 Task: In the Company brown.edu, Add note: 'Add a note to follow up on a recent proposal sent to a prospect.'. Mark checkbox to create task to follow up ': In 3 business days '. Create task, with  description: Physical meeting done, Add due date: Today; Add reminder: 30 Minutes before. Set Priority High and add note: Review the attached proposal before the meeting and highlight the key benefits for the client.. Logged in from softage.1@softage.net
Action: Mouse moved to (105, 63)
Screenshot: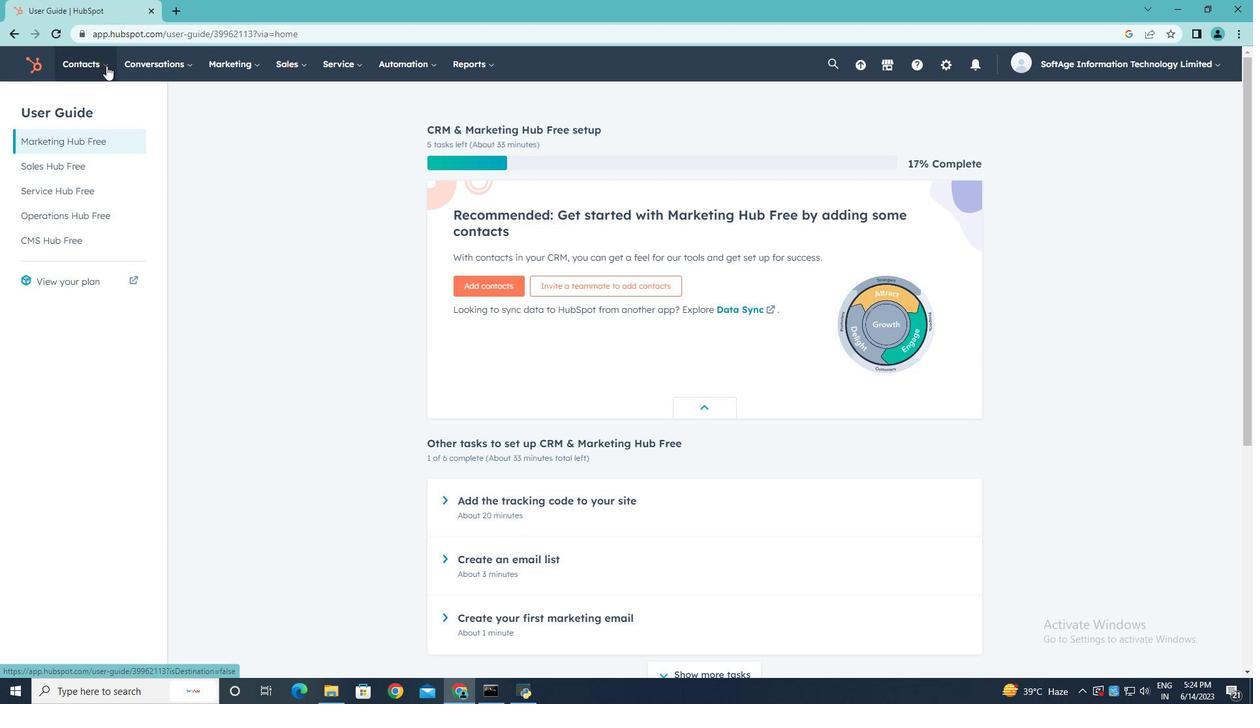 
Action: Mouse pressed left at (105, 63)
Screenshot: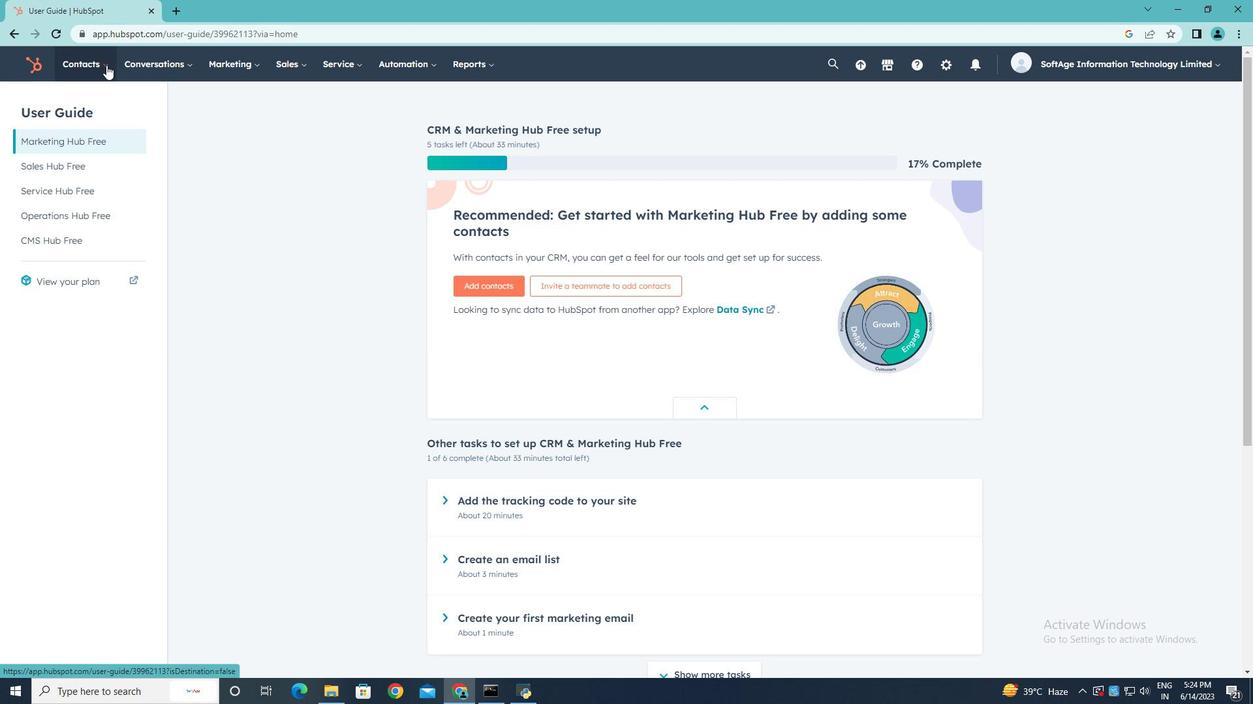 
Action: Mouse moved to (107, 131)
Screenshot: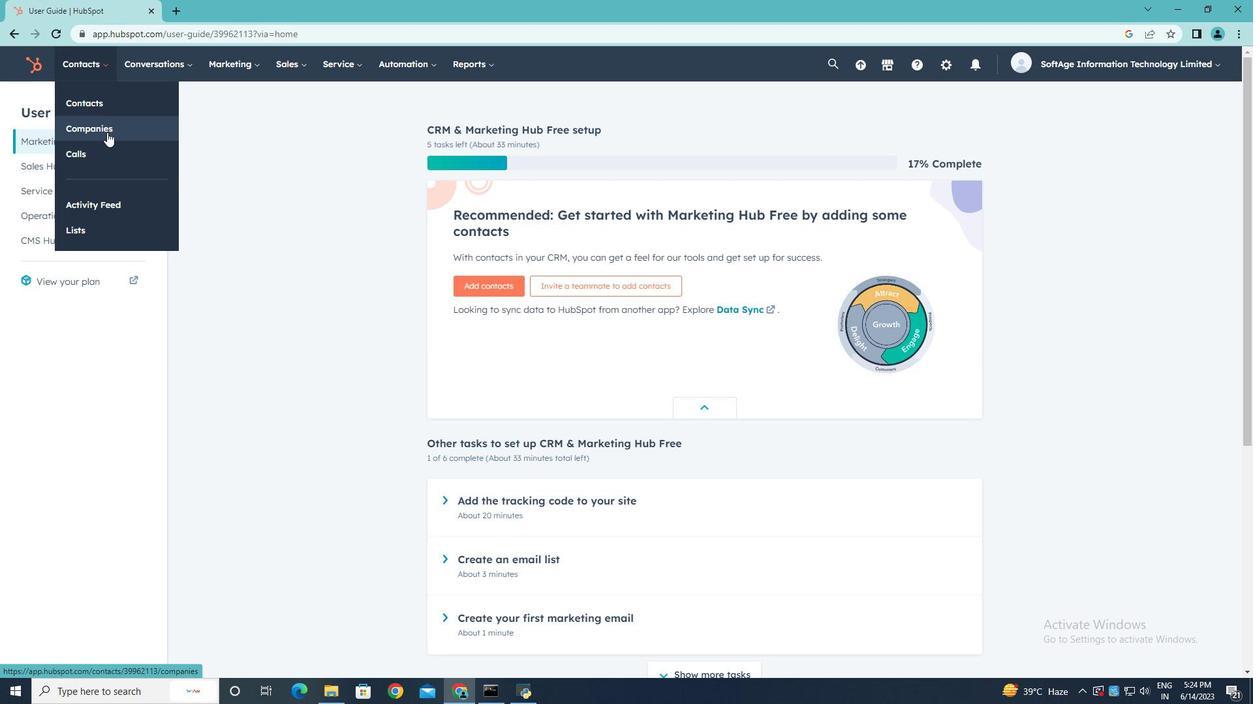 
Action: Mouse pressed left at (107, 131)
Screenshot: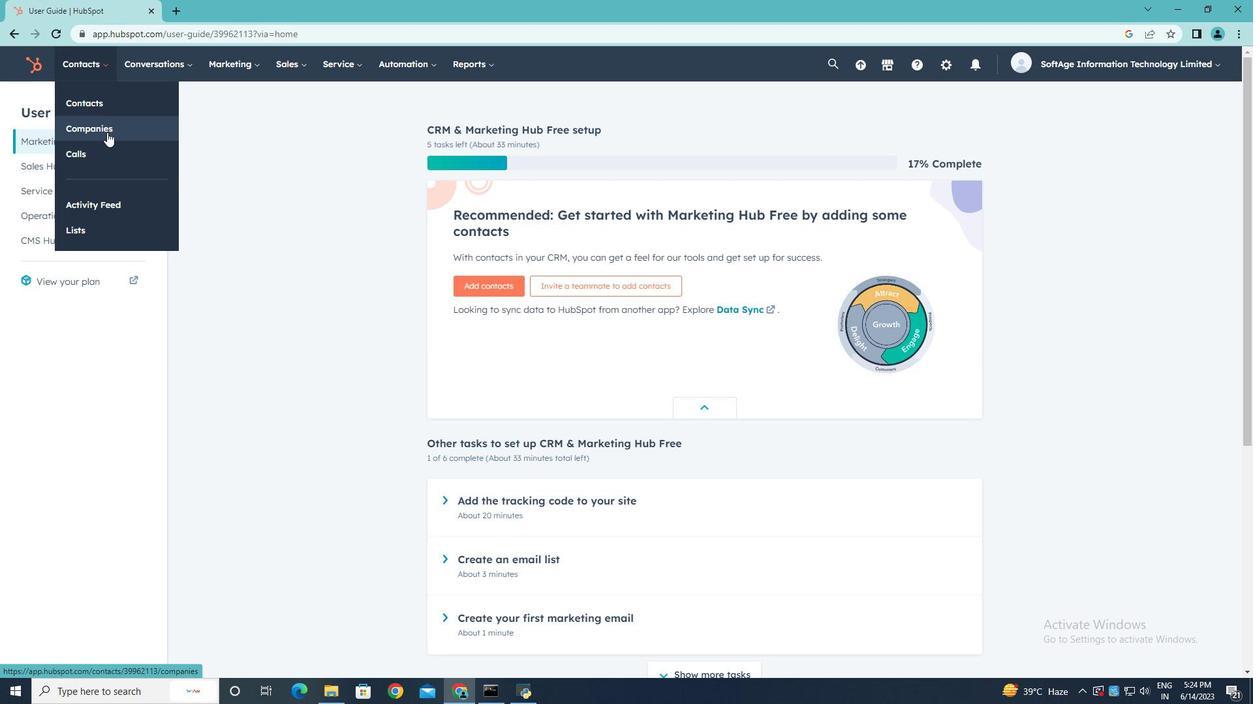 
Action: Mouse moved to (100, 212)
Screenshot: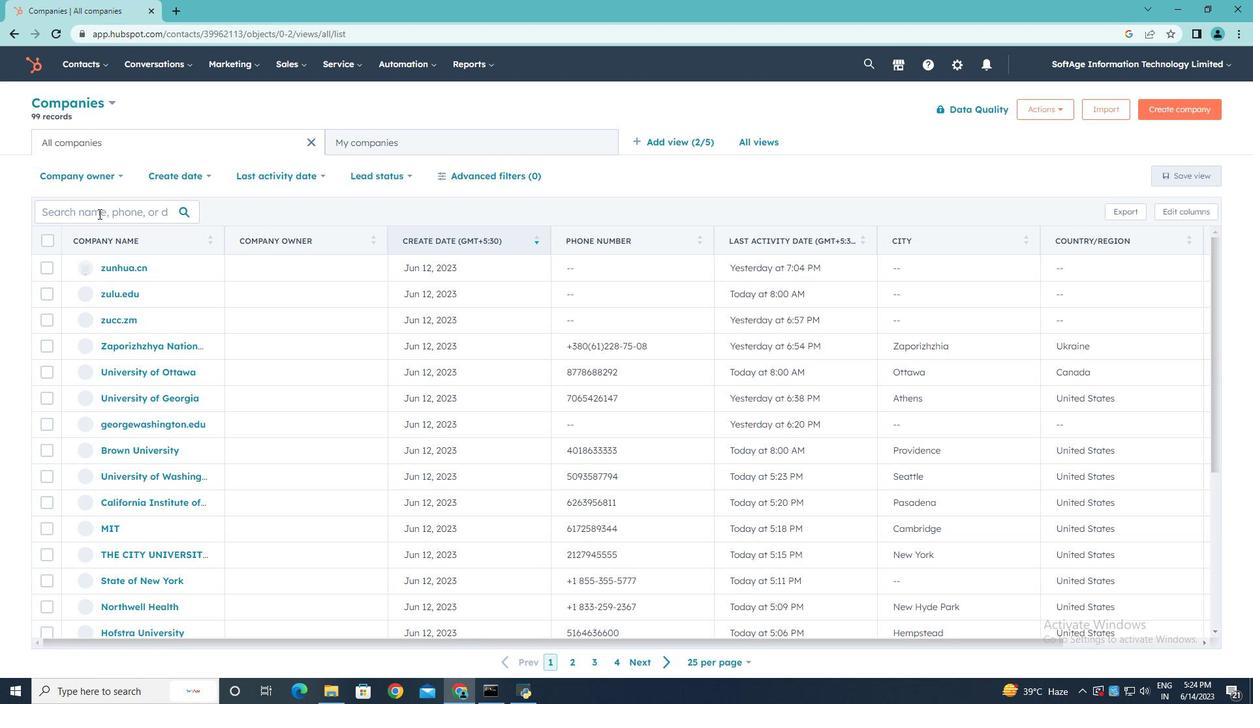 
Action: Mouse pressed left at (100, 212)
Screenshot: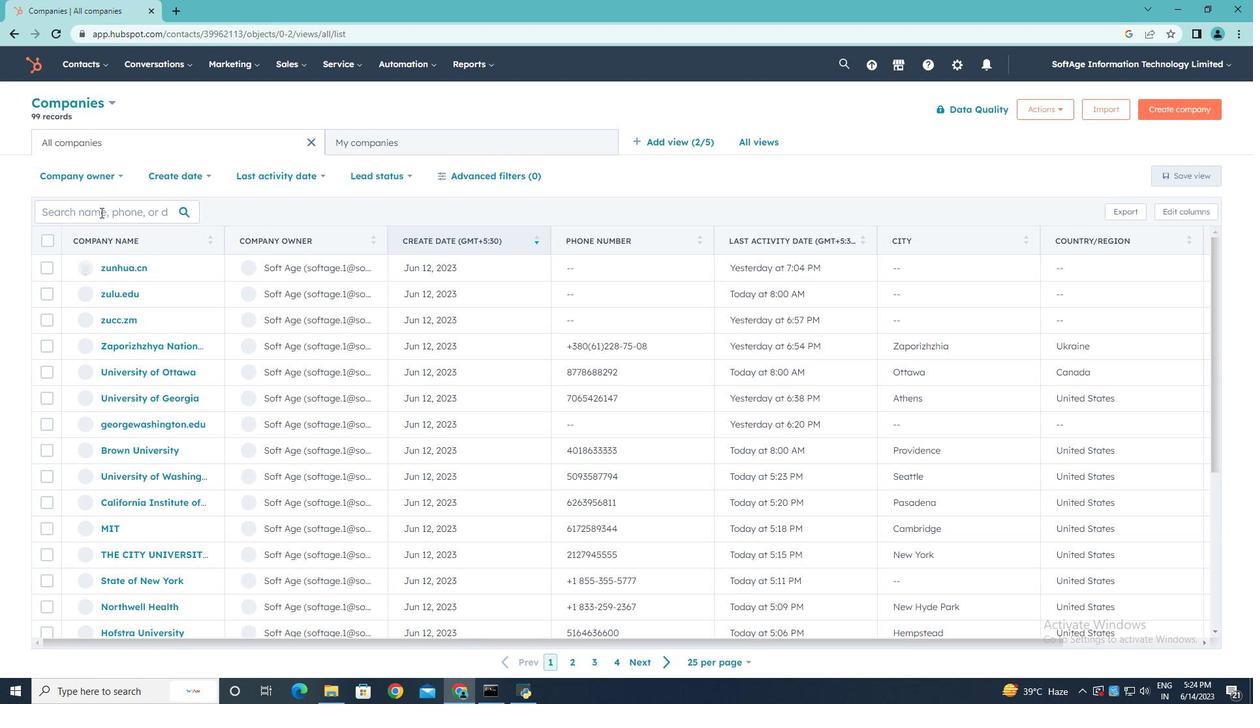 
Action: Key pressed brown.edu
Screenshot: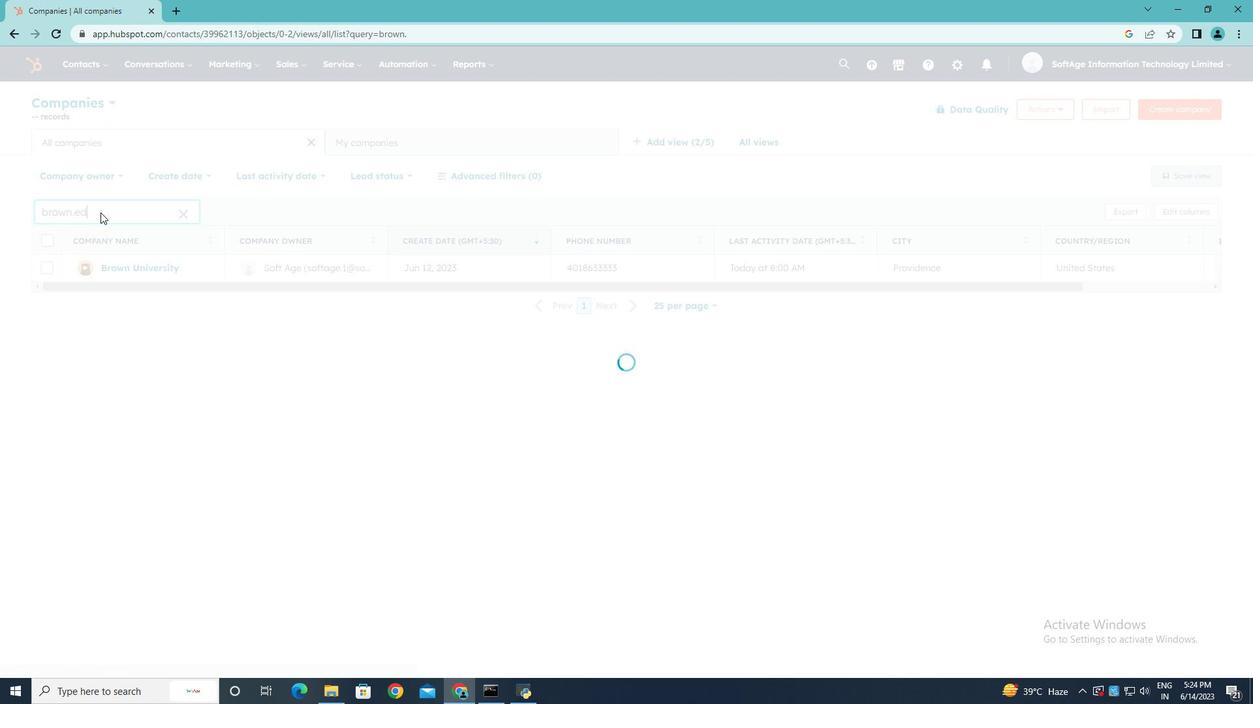 
Action: Mouse moved to (146, 269)
Screenshot: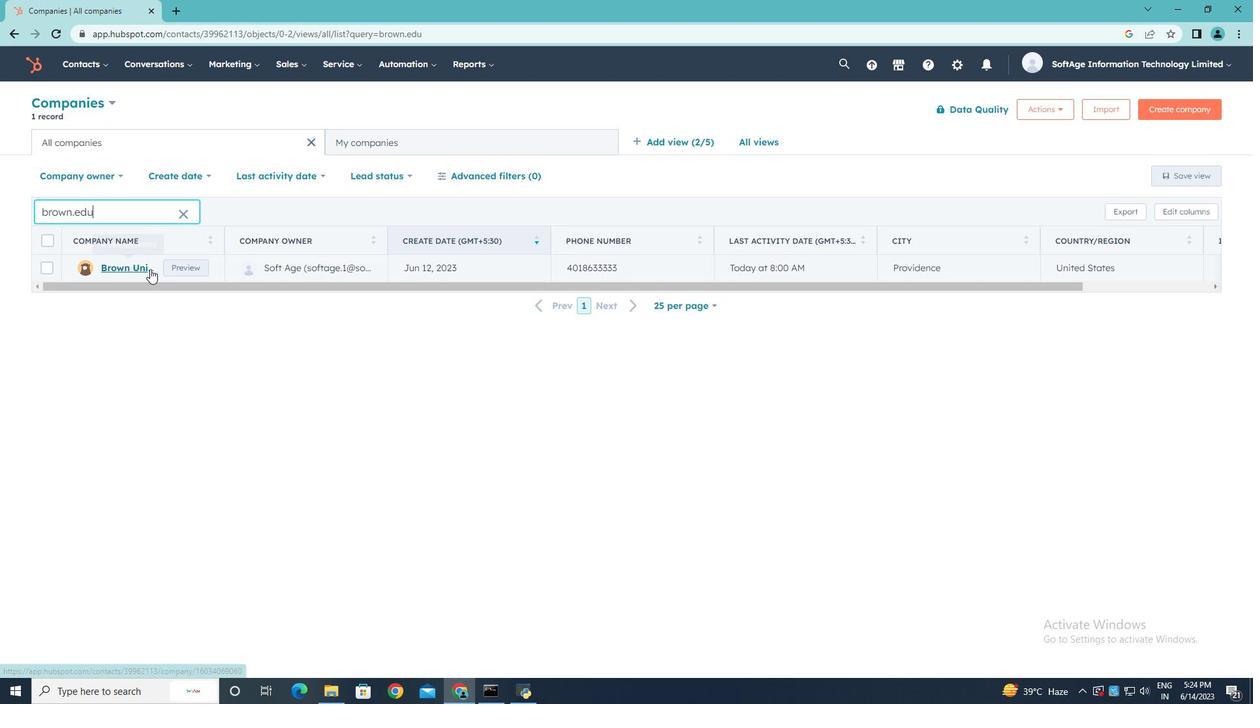 
Action: Mouse pressed left at (146, 269)
Screenshot: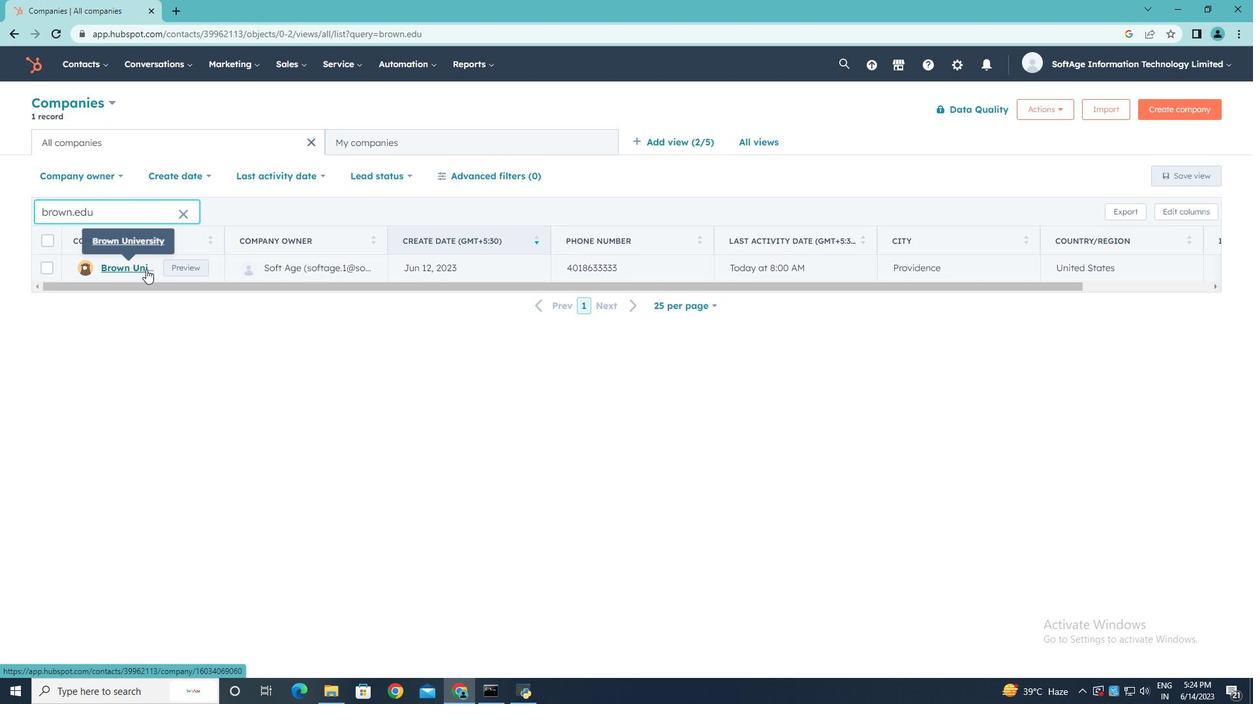
Action: Mouse moved to (45, 219)
Screenshot: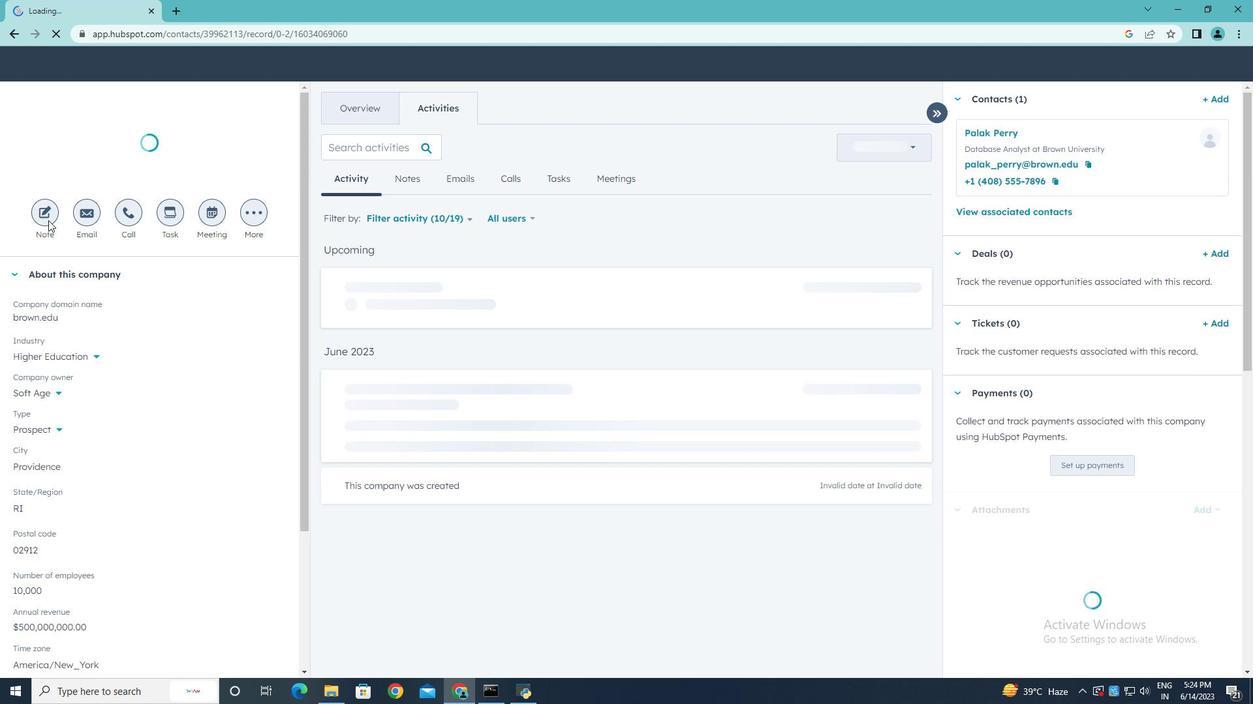 
Action: Mouse pressed left at (45, 219)
Screenshot: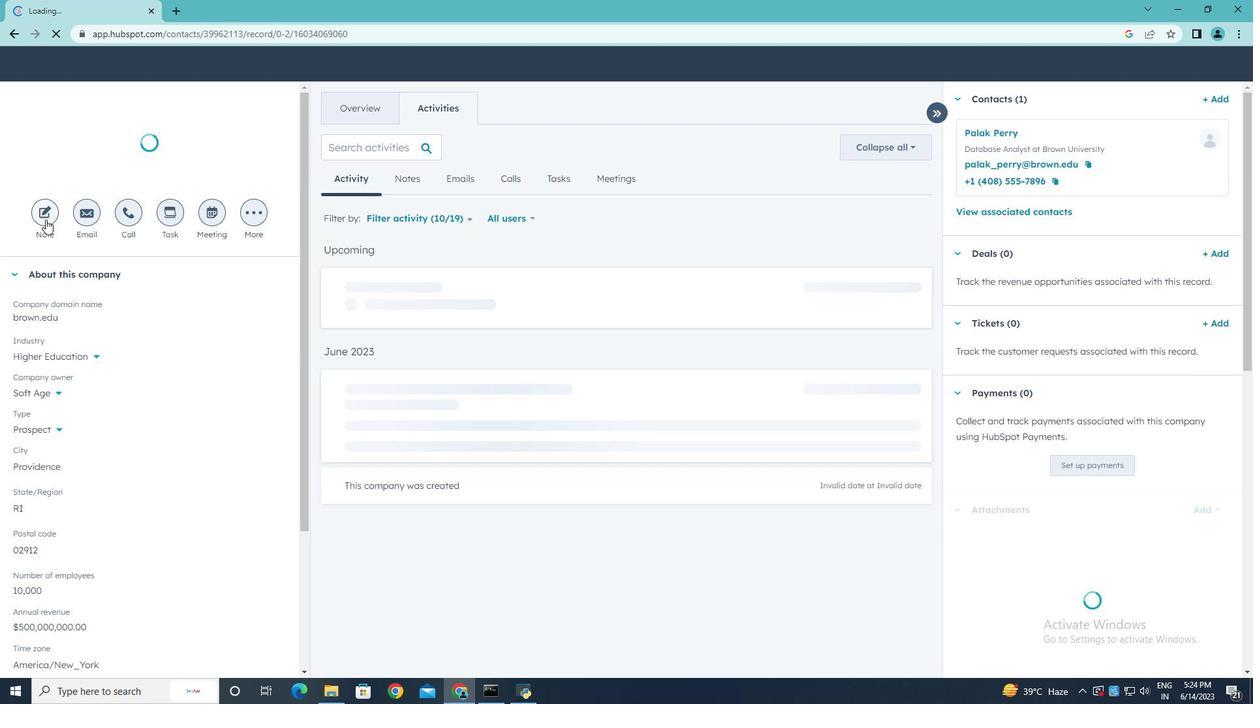 
Action: Mouse moved to (45, 219)
Screenshot: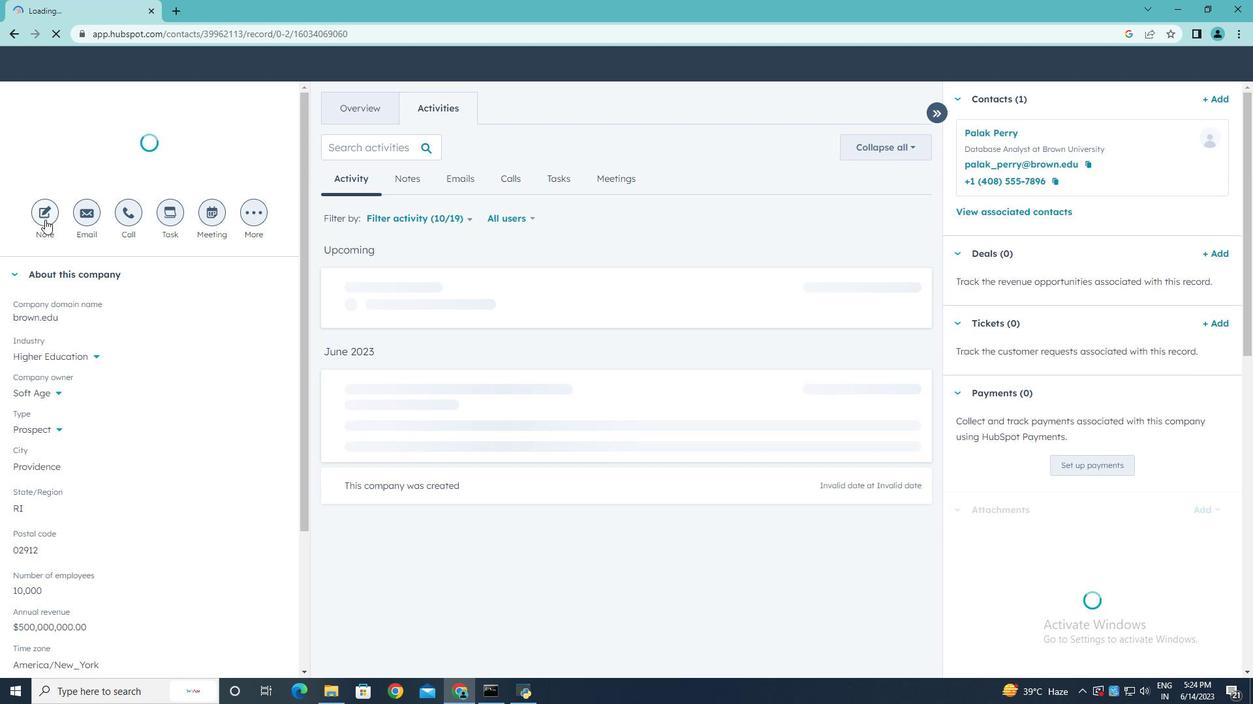 
Action: Key pressed <Key.shift><Key.shift><Key.shift><Key.shift><Key.shift>Add<Key.space>a<Key.space>note<Key.space>to<Key.space>follow<Key.space>up<Key.space>on<Key.space>a<Key.space>recent<Key.space>proposal<Key.space>sent<Key.space>to<Key.space>a<Key.space>prospect.
Screenshot: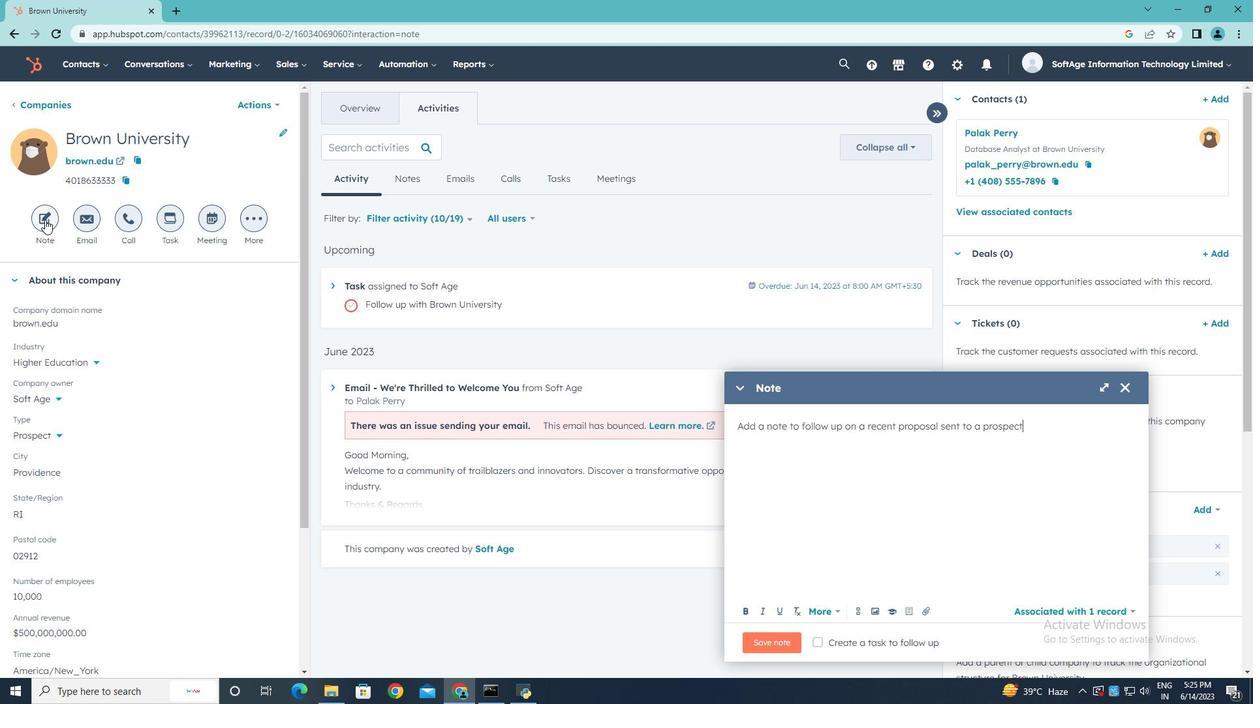 
Action: Mouse moved to (818, 644)
Screenshot: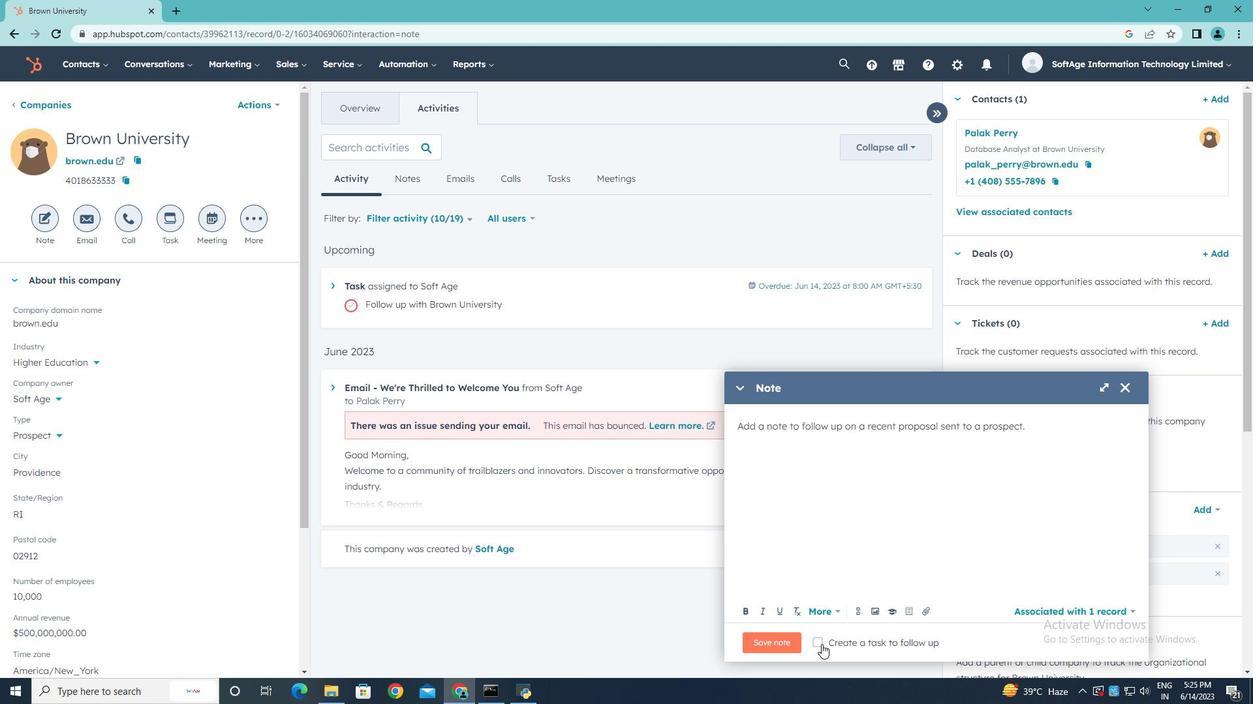 
Action: Mouse pressed left at (818, 644)
Screenshot: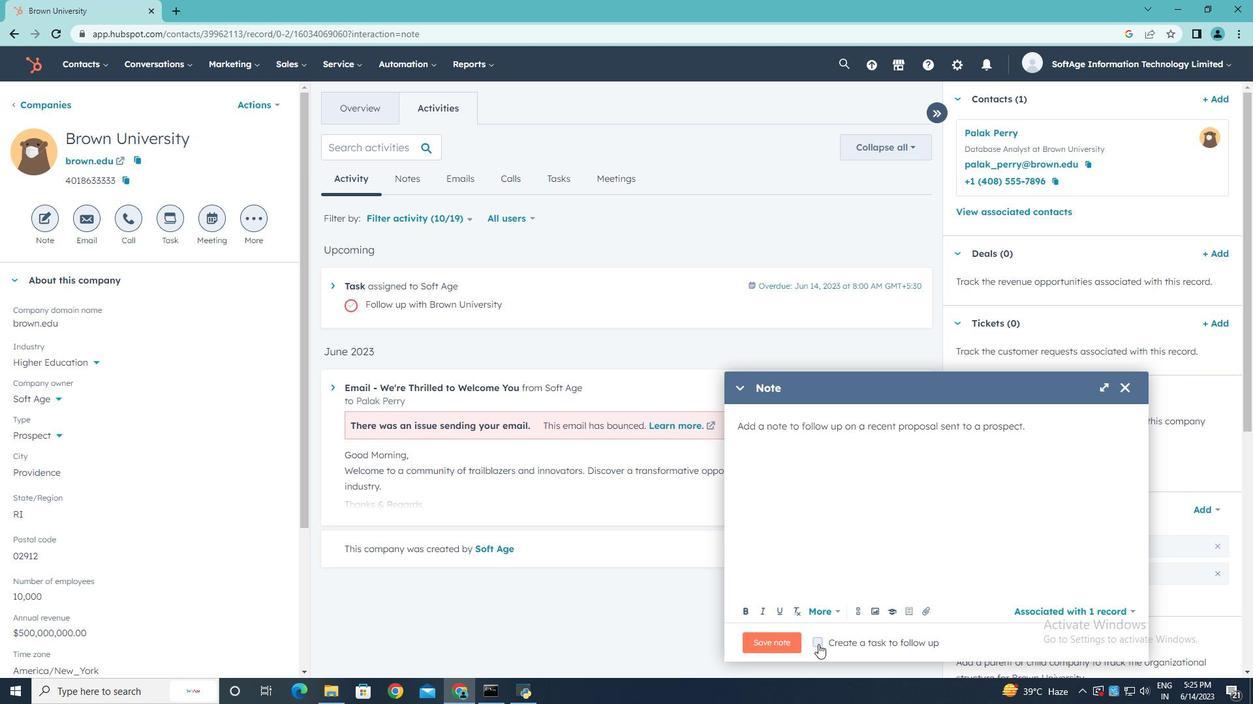 
Action: Mouse moved to (1072, 642)
Screenshot: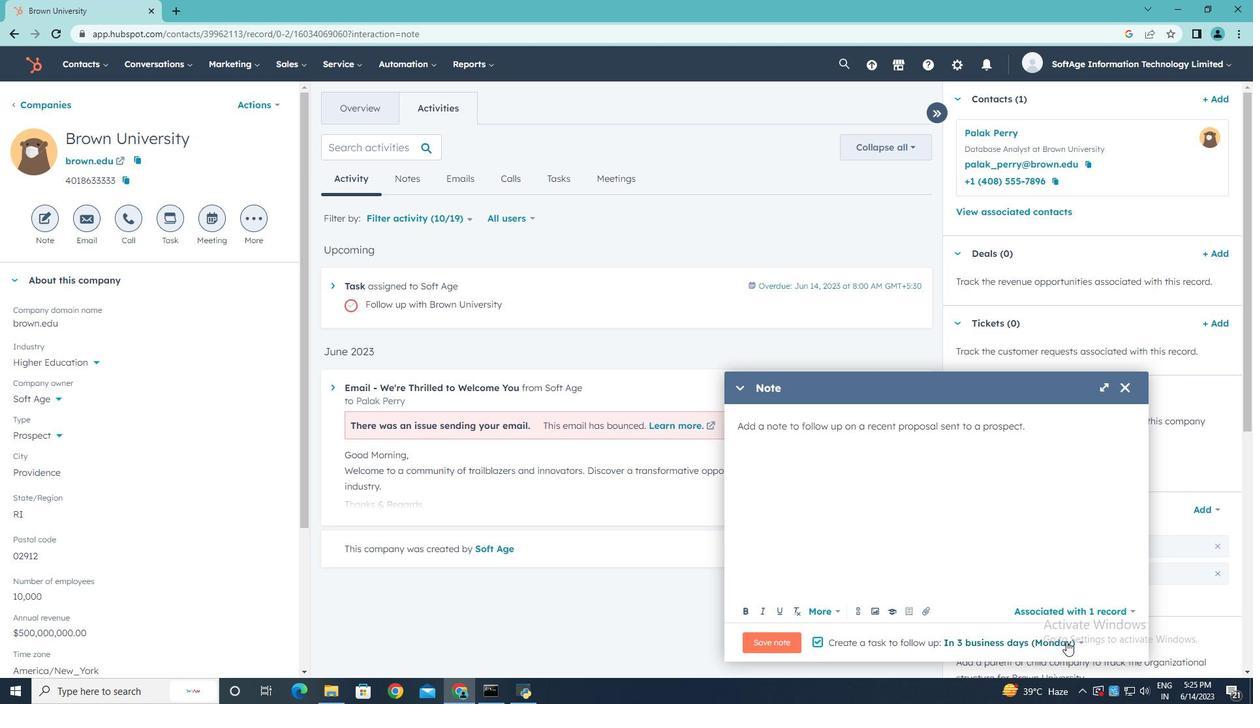 
Action: Mouse pressed left at (1072, 642)
Screenshot: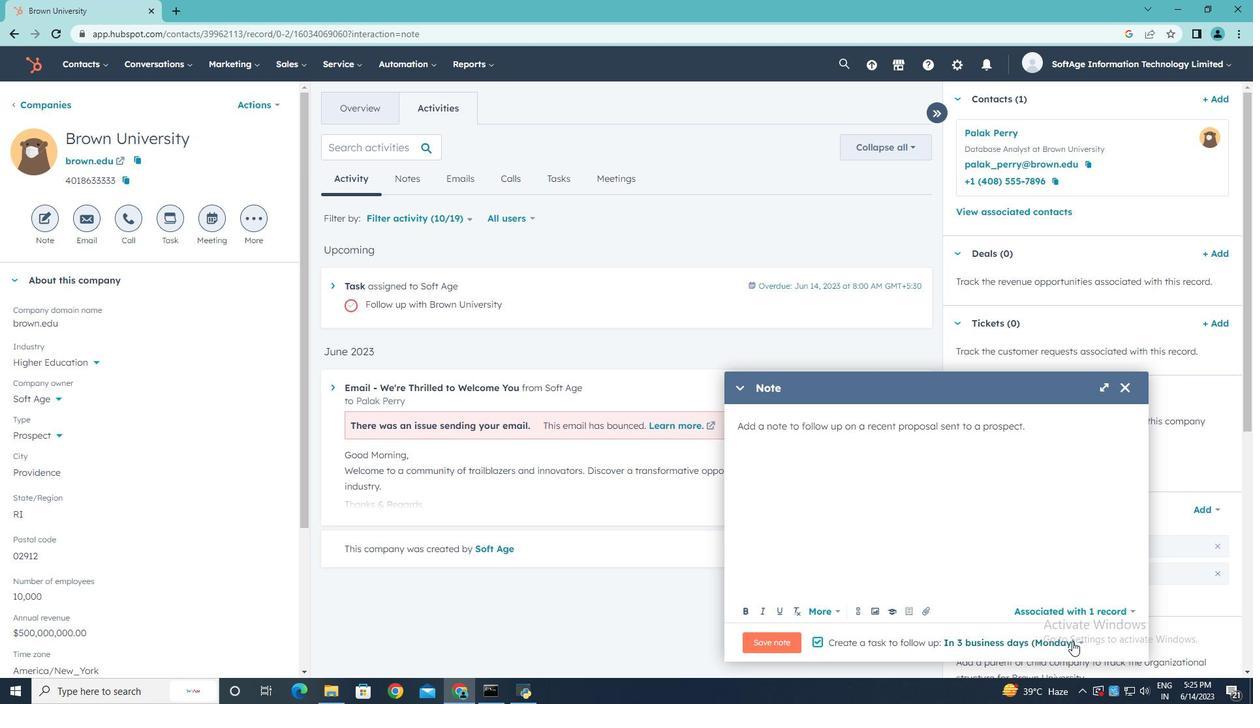 
Action: Mouse moved to (1024, 513)
Screenshot: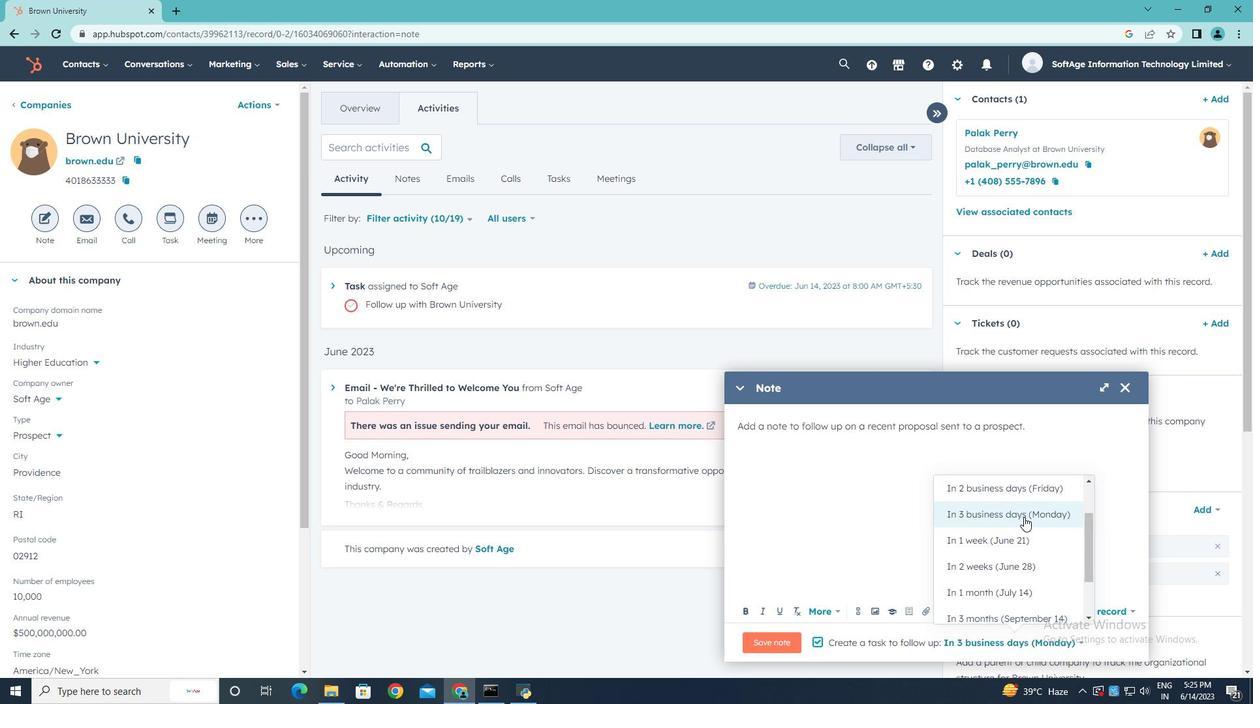 
Action: Mouse pressed left at (1024, 513)
Screenshot: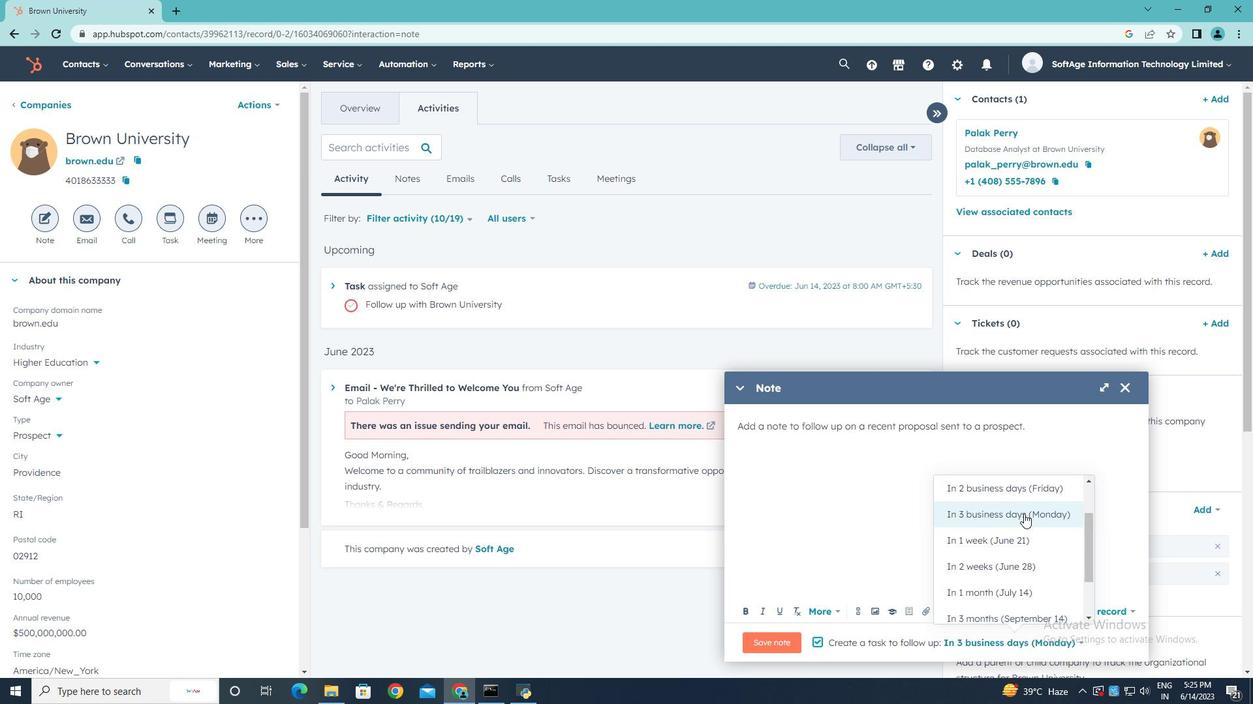 
Action: Mouse moved to (766, 642)
Screenshot: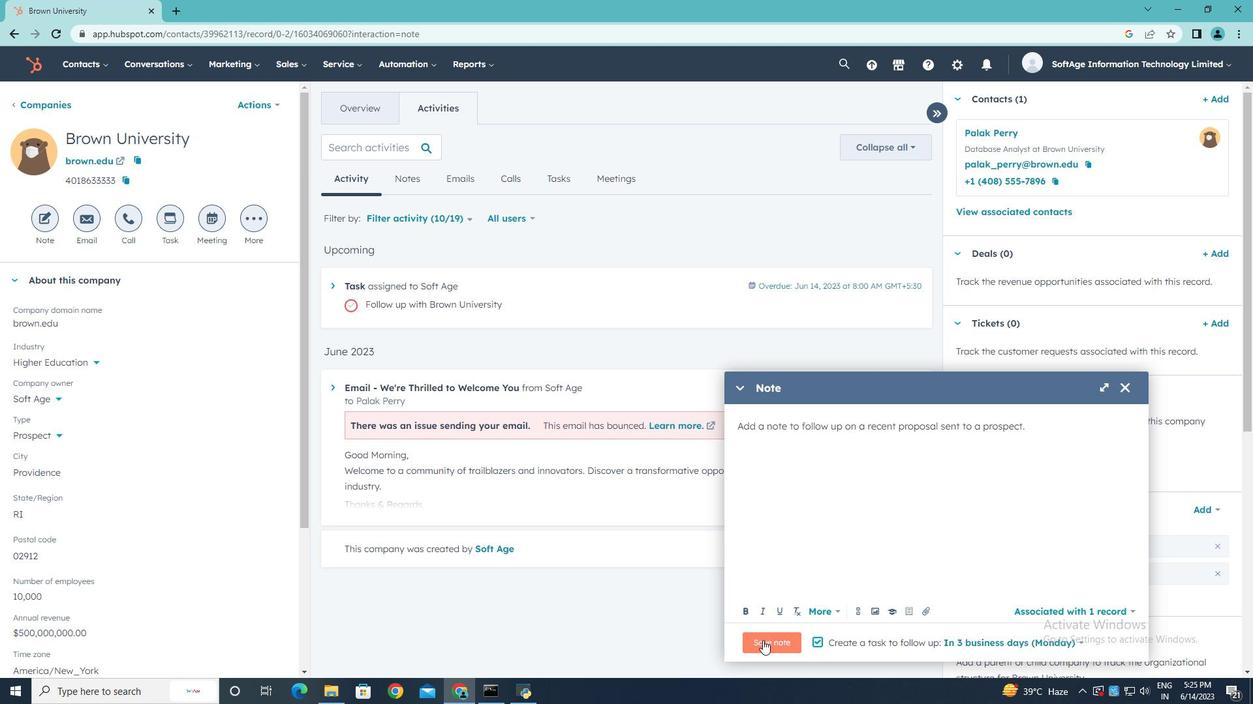 
Action: Mouse pressed left at (766, 642)
Screenshot: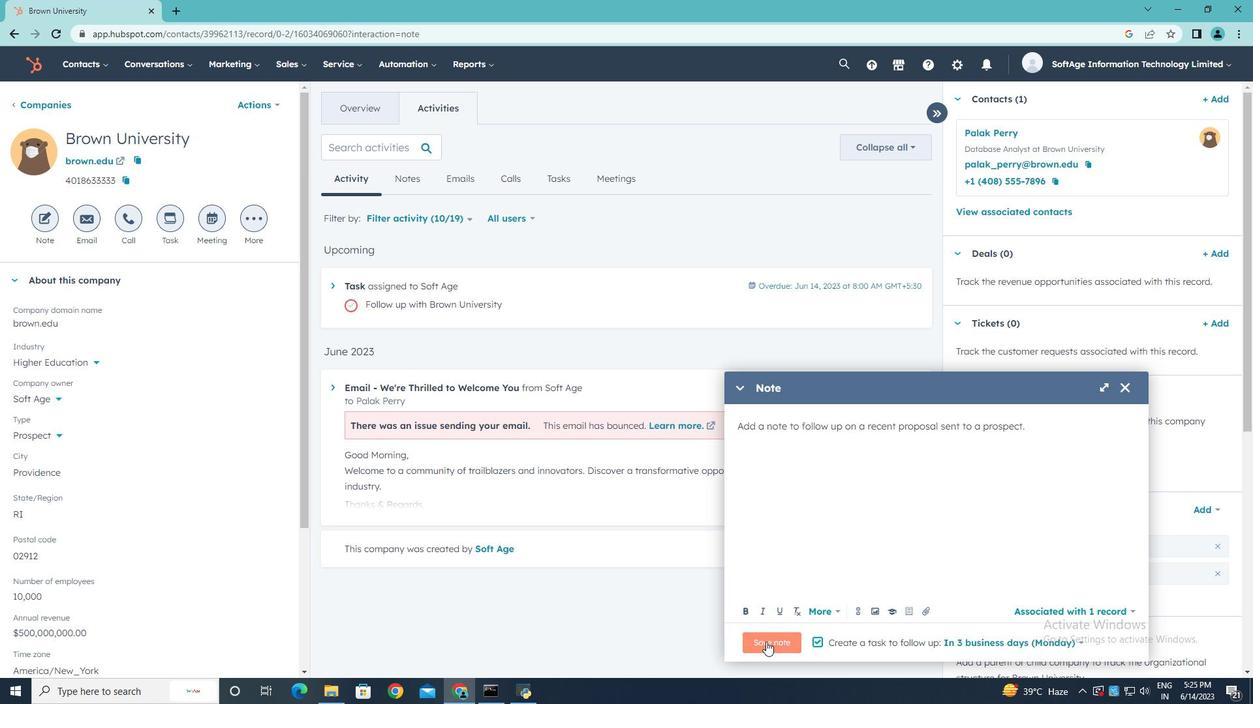 
Action: Mouse moved to (169, 223)
Screenshot: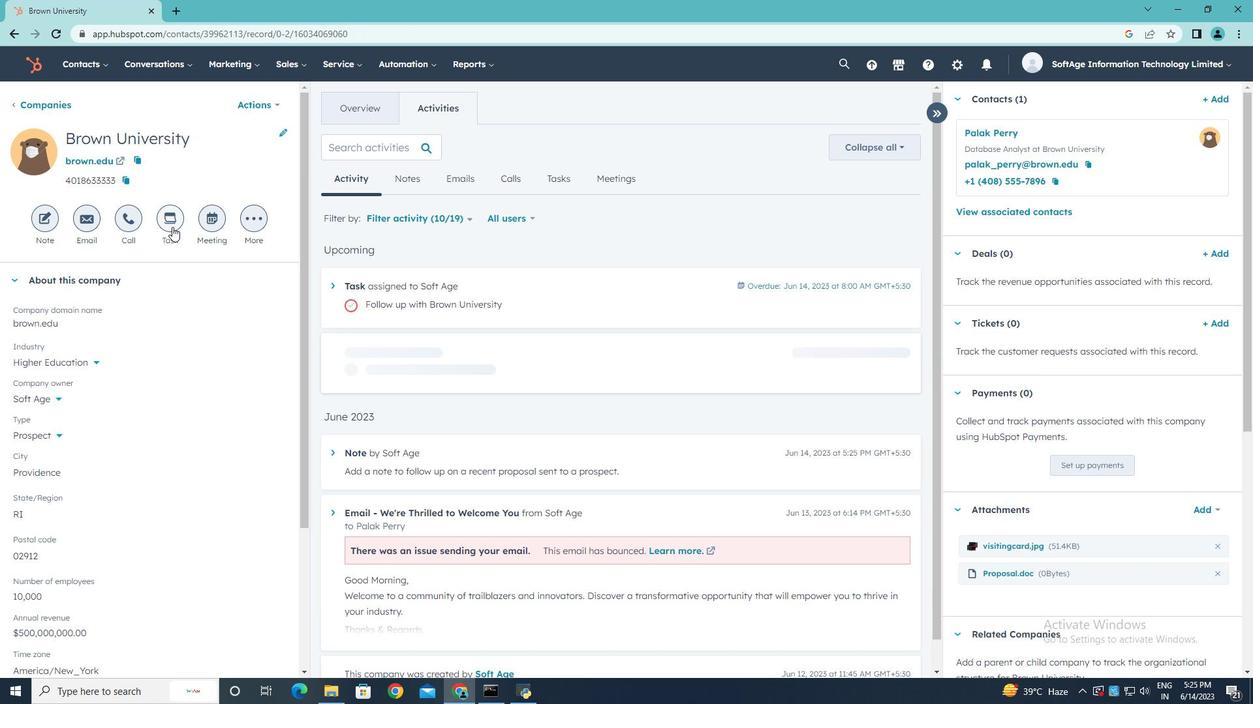 
Action: Mouse pressed left at (169, 223)
Screenshot: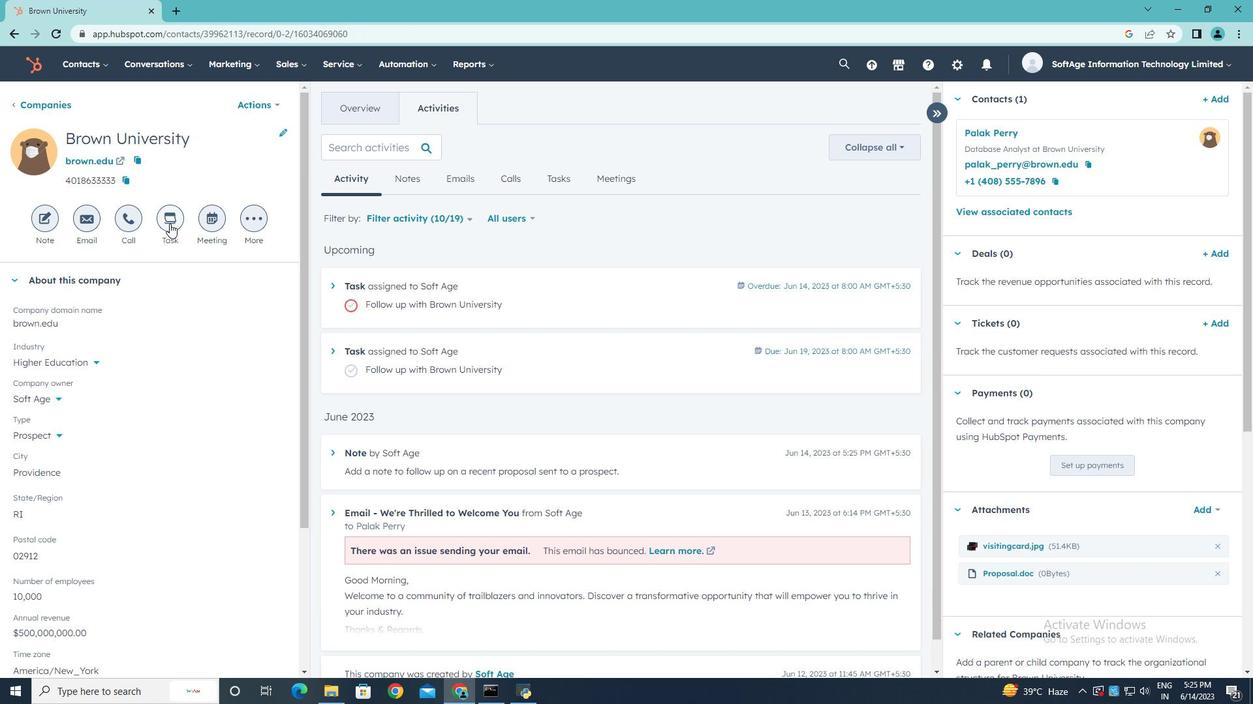 
Action: Key pressed <Key.shift><Key.shift><Key.shift><Key.shift><Key.shift><Key.shift><Key.shift><Key.shift><Key.shift><Key.shift><Key.shift><Key.shift><Key.shift><Key.shift><Key.shift><Key.shift><Key.shift><Key.shift>Physical<Key.space>meeting<Key.space>done
Screenshot: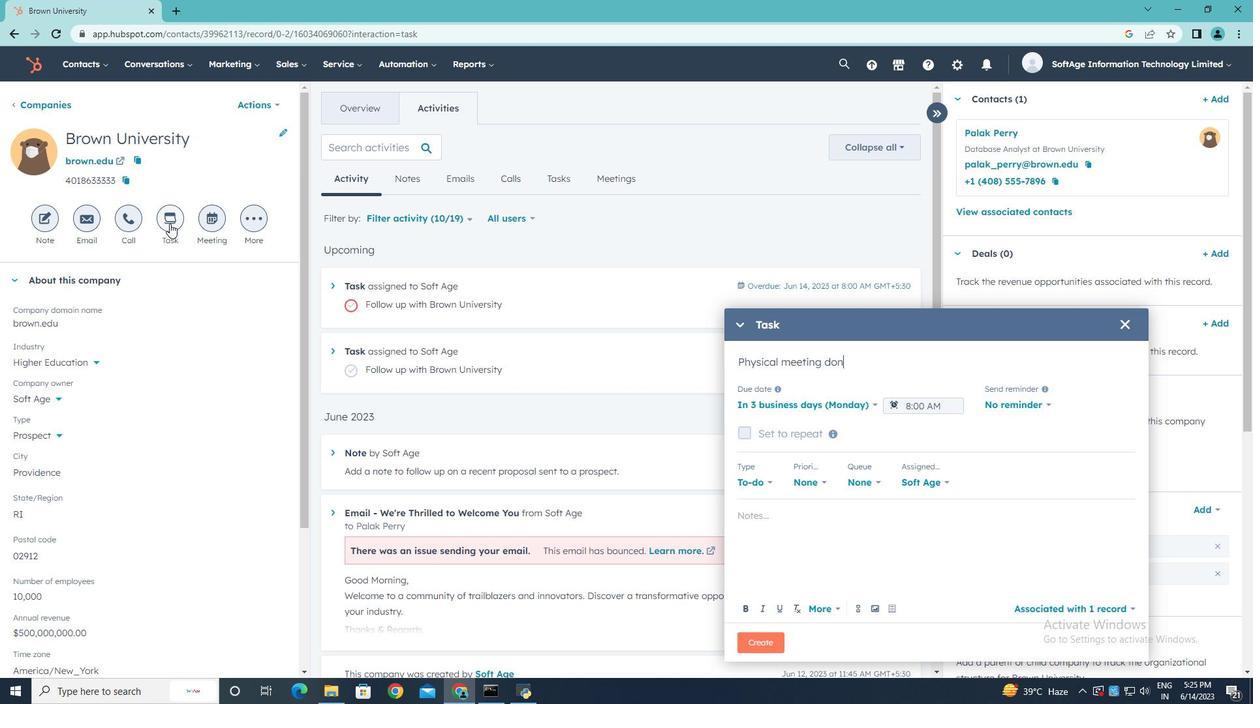 
Action: Mouse moved to (871, 404)
Screenshot: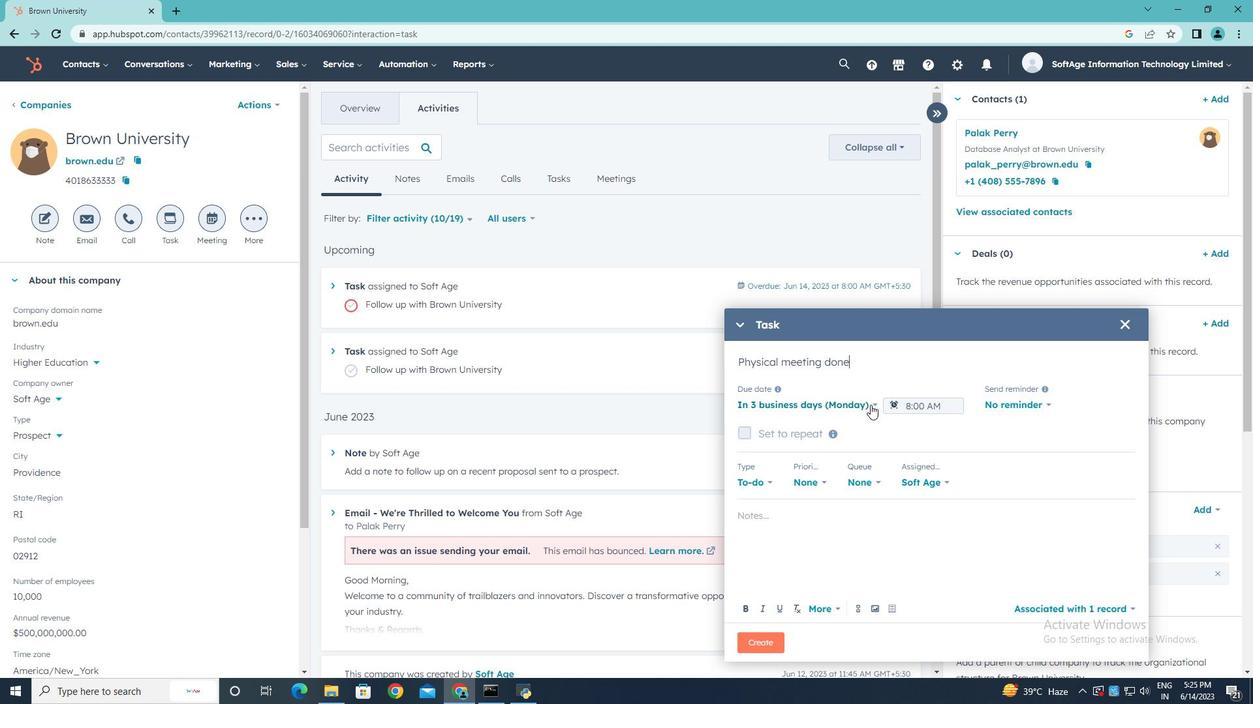 
Action: Mouse pressed left at (871, 404)
Screenshot: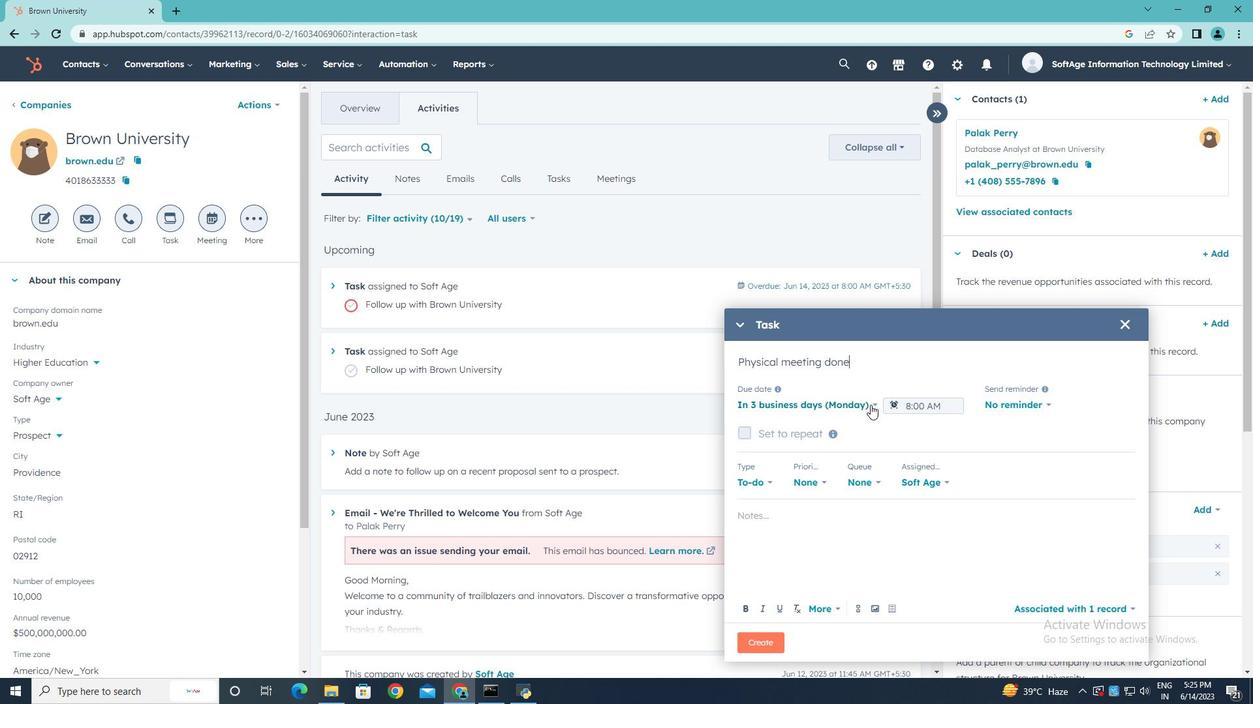 
Action: Mouse moved to (826, 464)
Screenshot: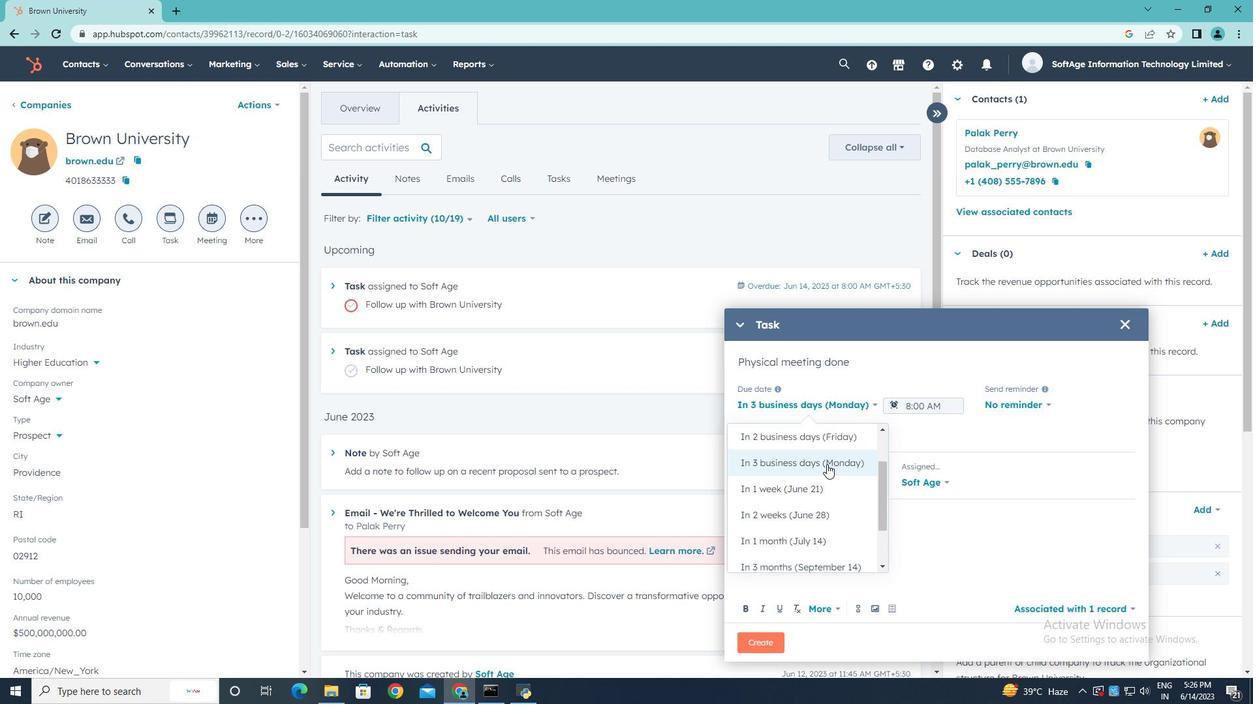 
Action: Mouse scrolled (826, 464) with delta (0, 0)
Screenshot: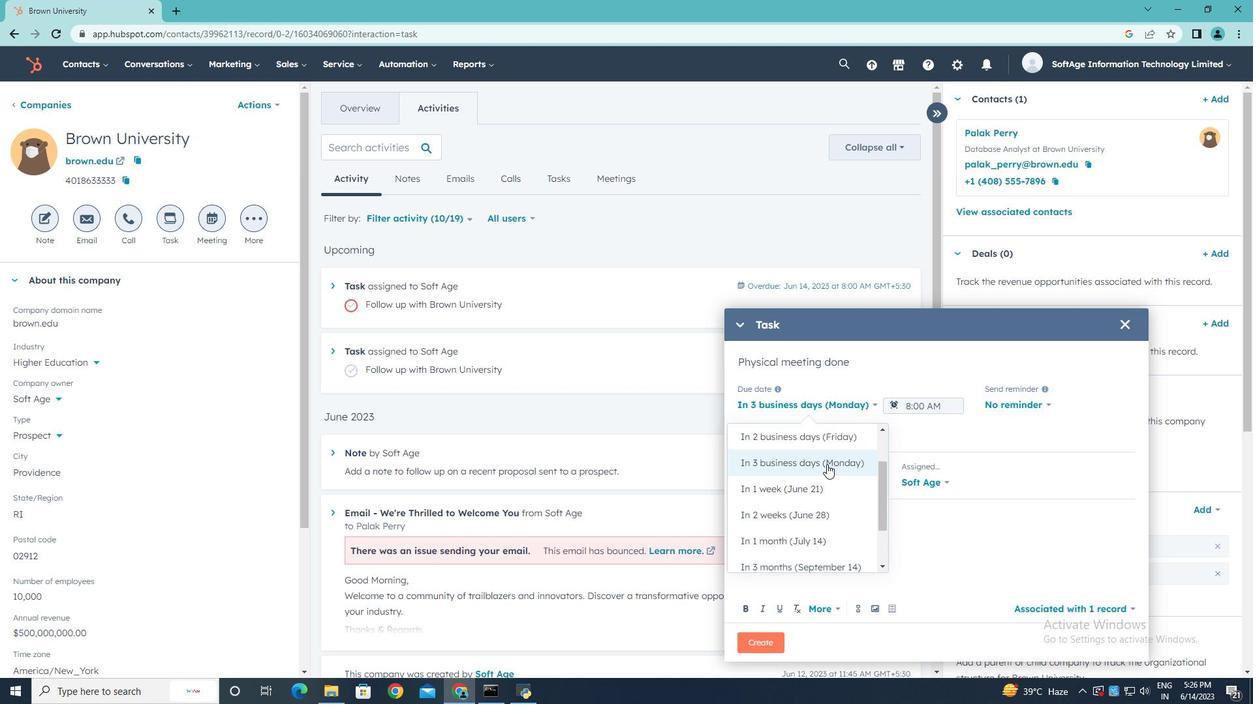 
Action: Mouse scrolled (826, 464) with delta (0, 0)
Screenshot: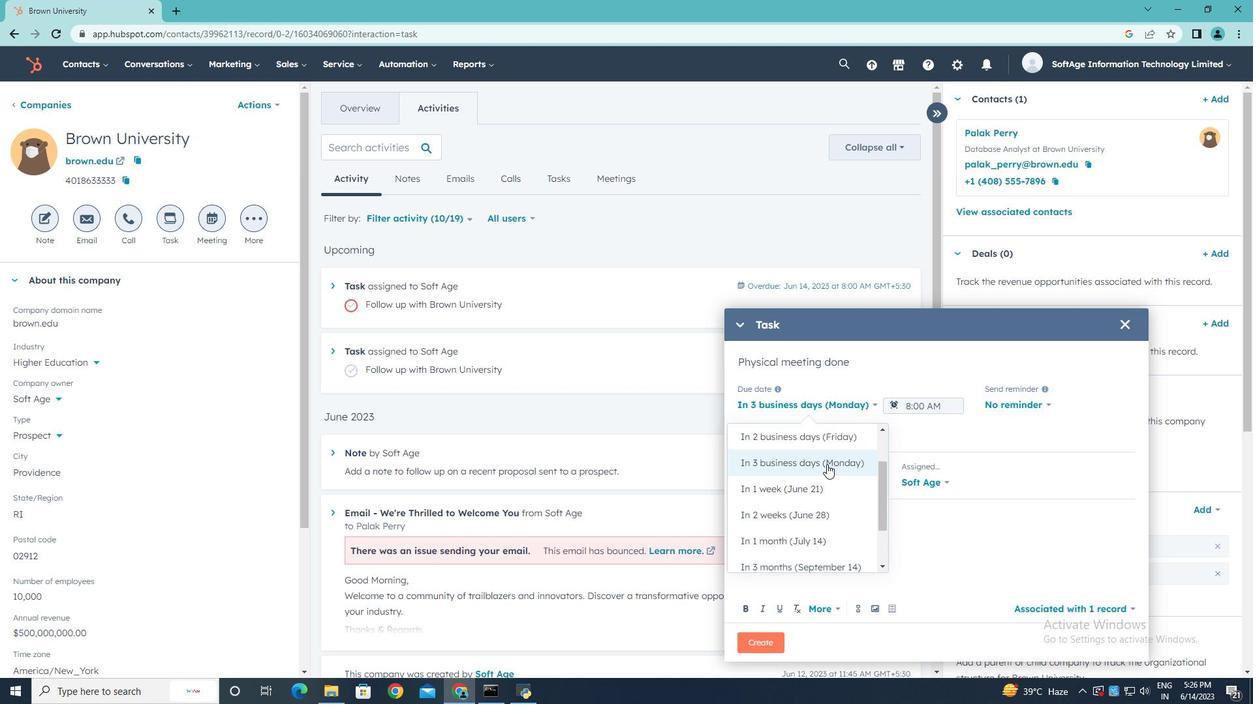 
Action: Mouse moved to (821, 470)
Screenshot: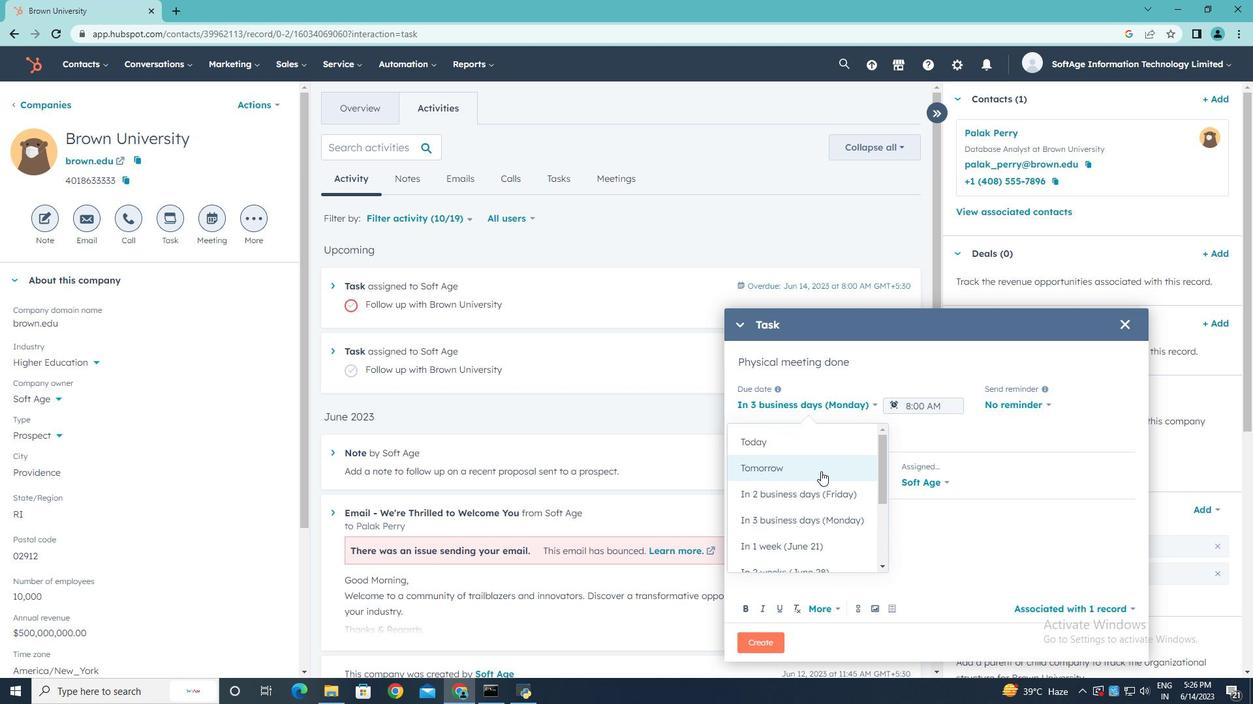 
Action: Mouse pressed left at (821, 470)
Screenshot: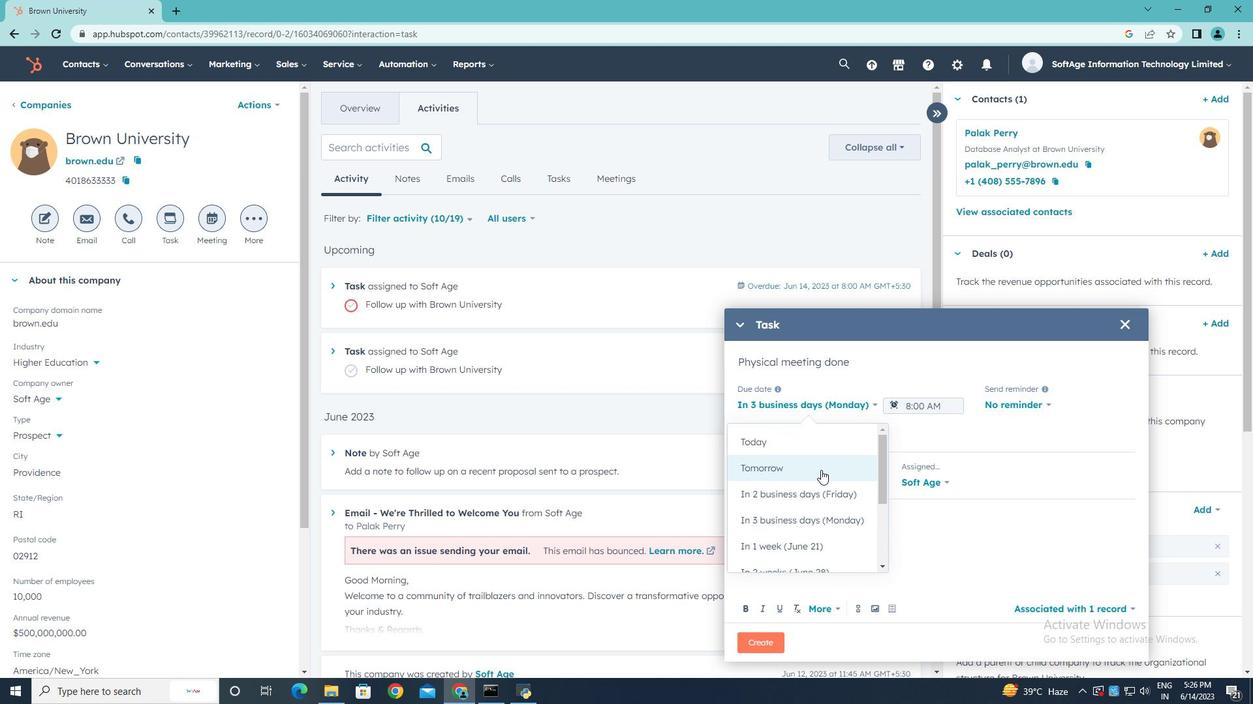 
Action: Mouse moved to (961, 405)
Screenshot: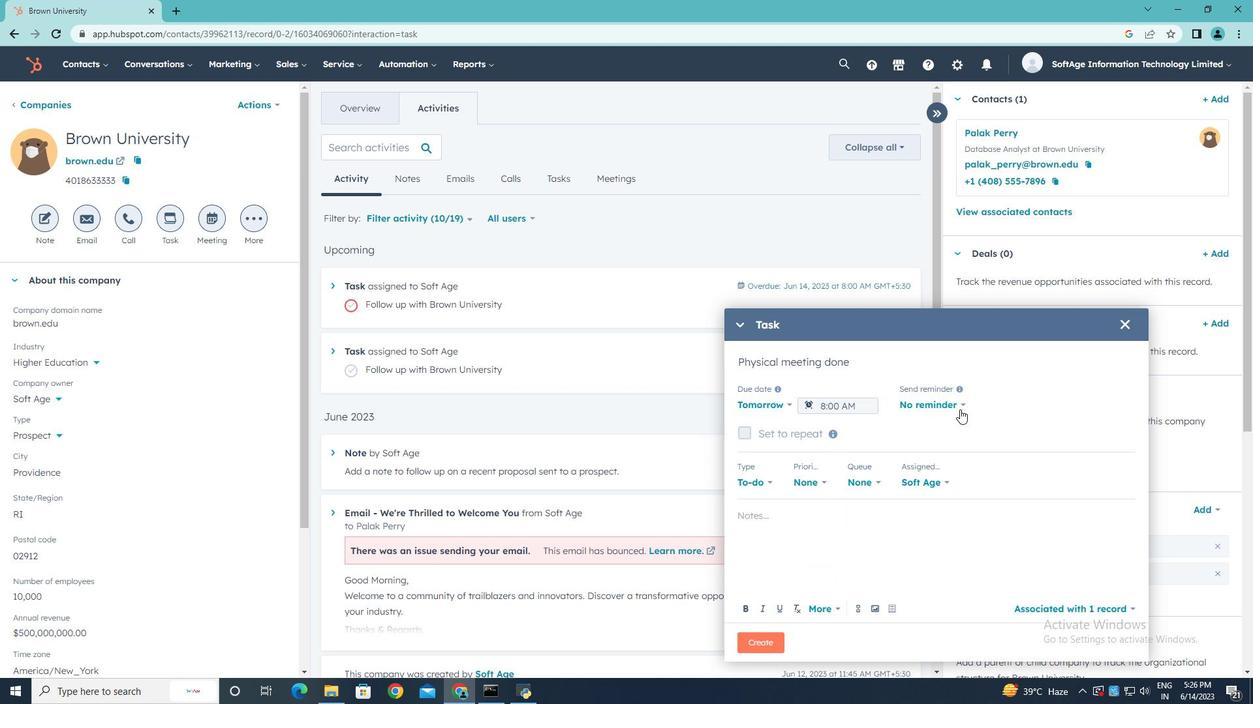 
Action: Mouse pressed left at (961, 405)
Screenshot: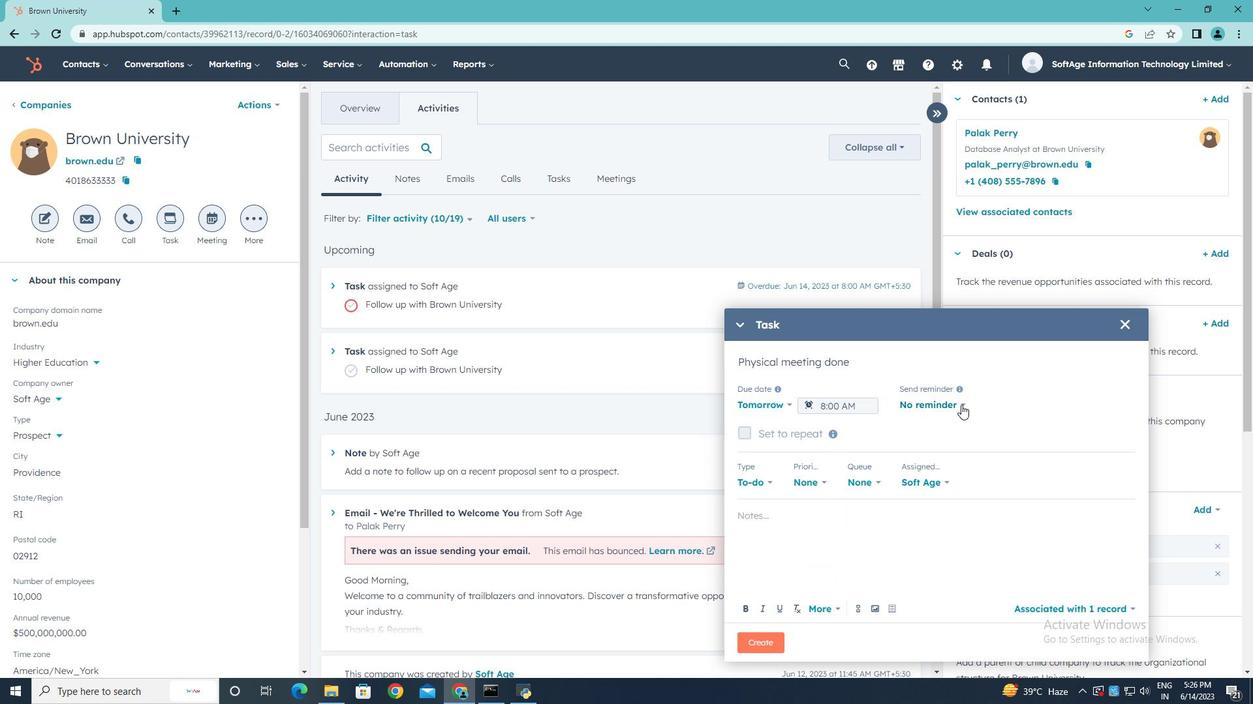 
Action: Mouse moved to (934, 490)
Screenshot: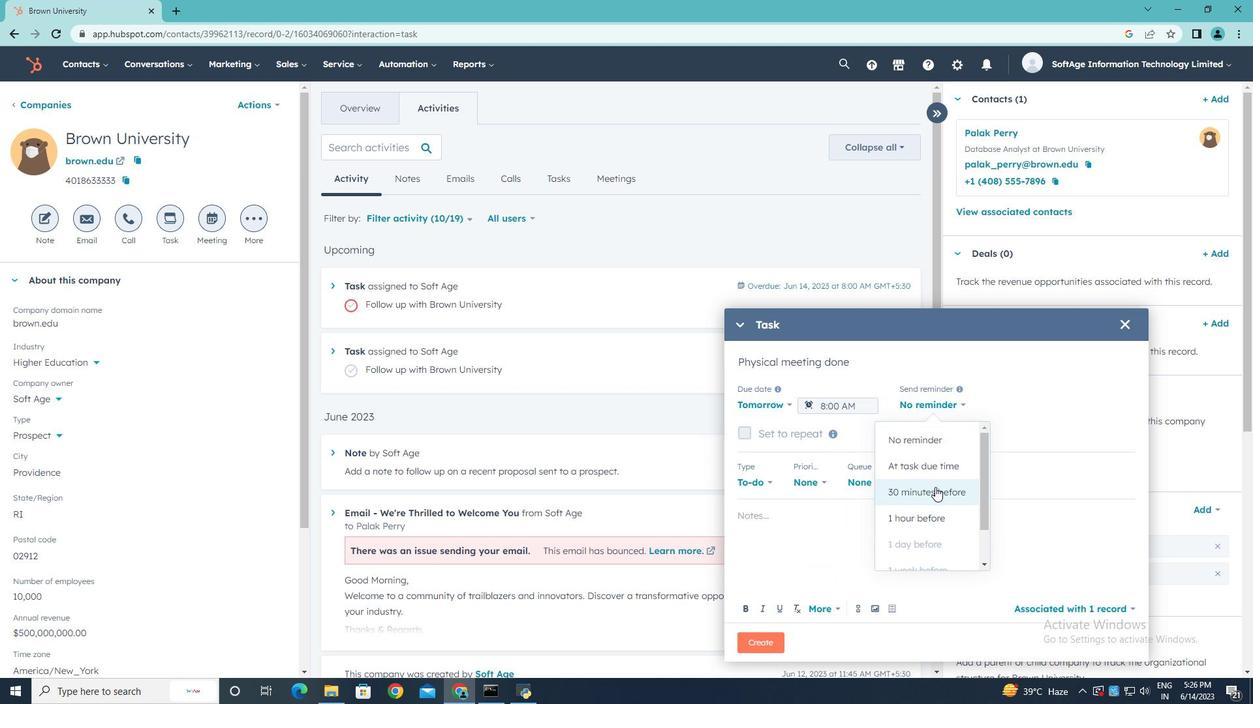 
Action: Mouse pressed left at (934, 490)
Screenshot: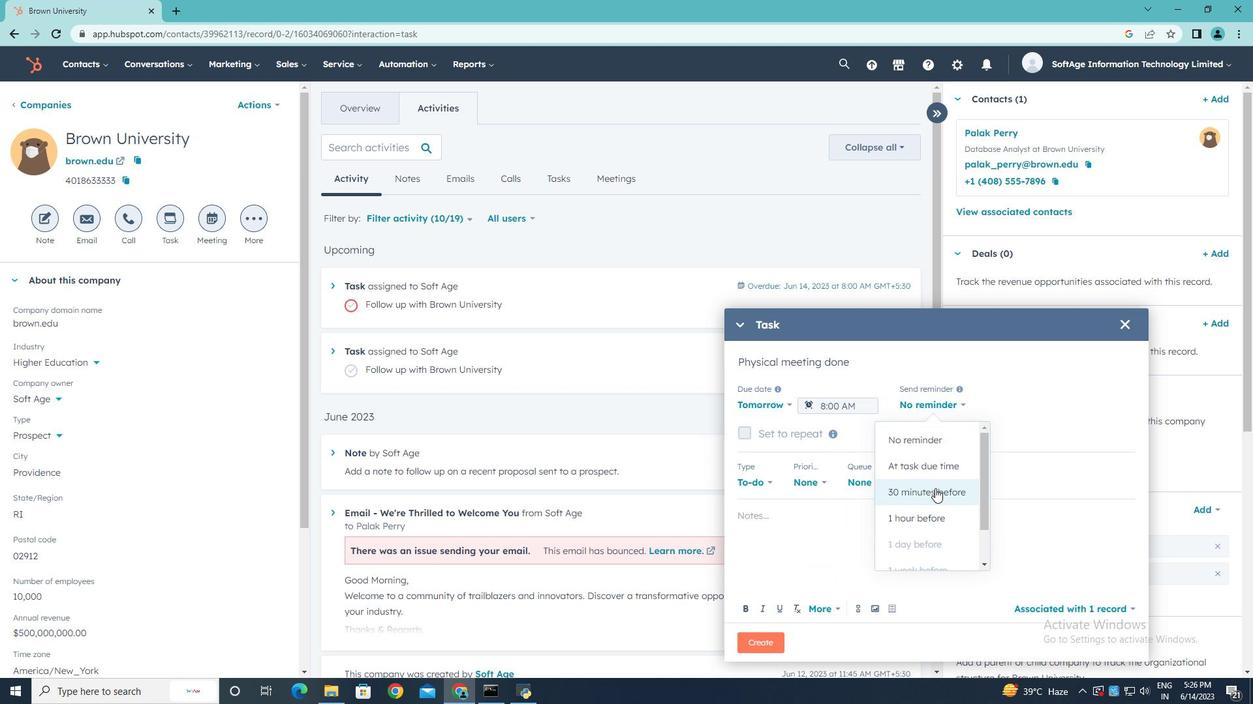 
Action: Mouse moved to (824, 482)
Screenshot: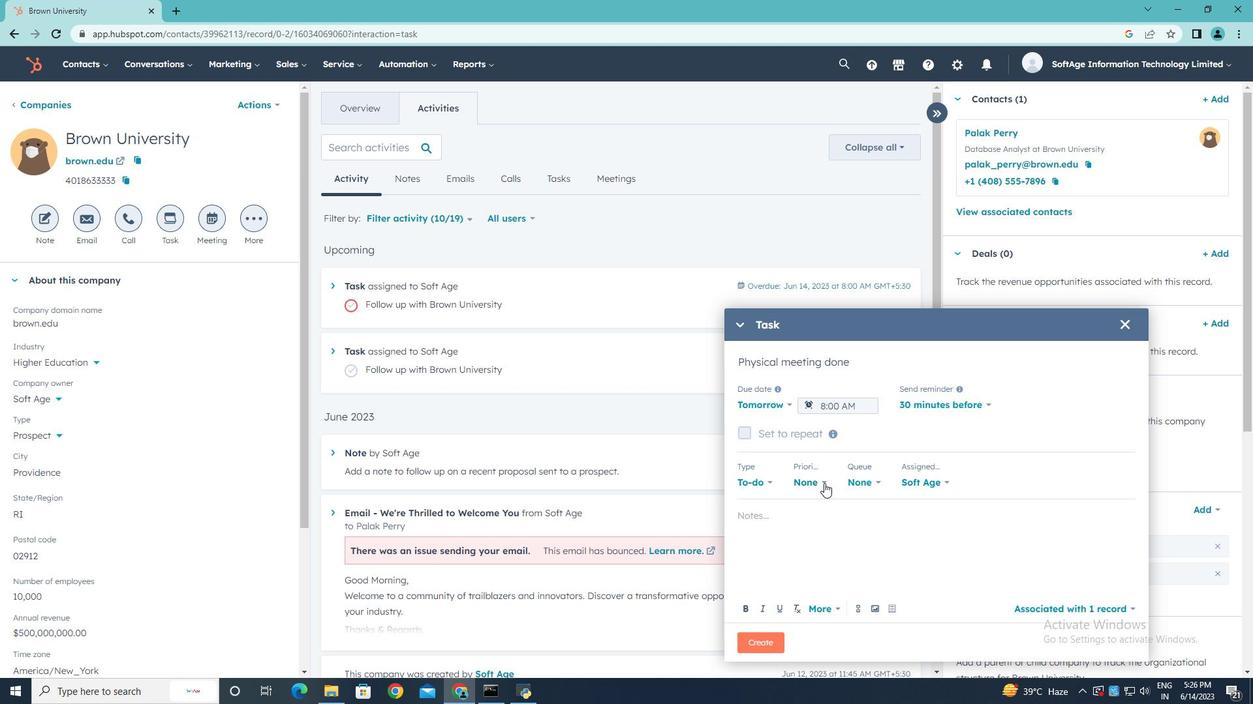 
Action: Mouse pressed left at (824, 482)
Screenshot: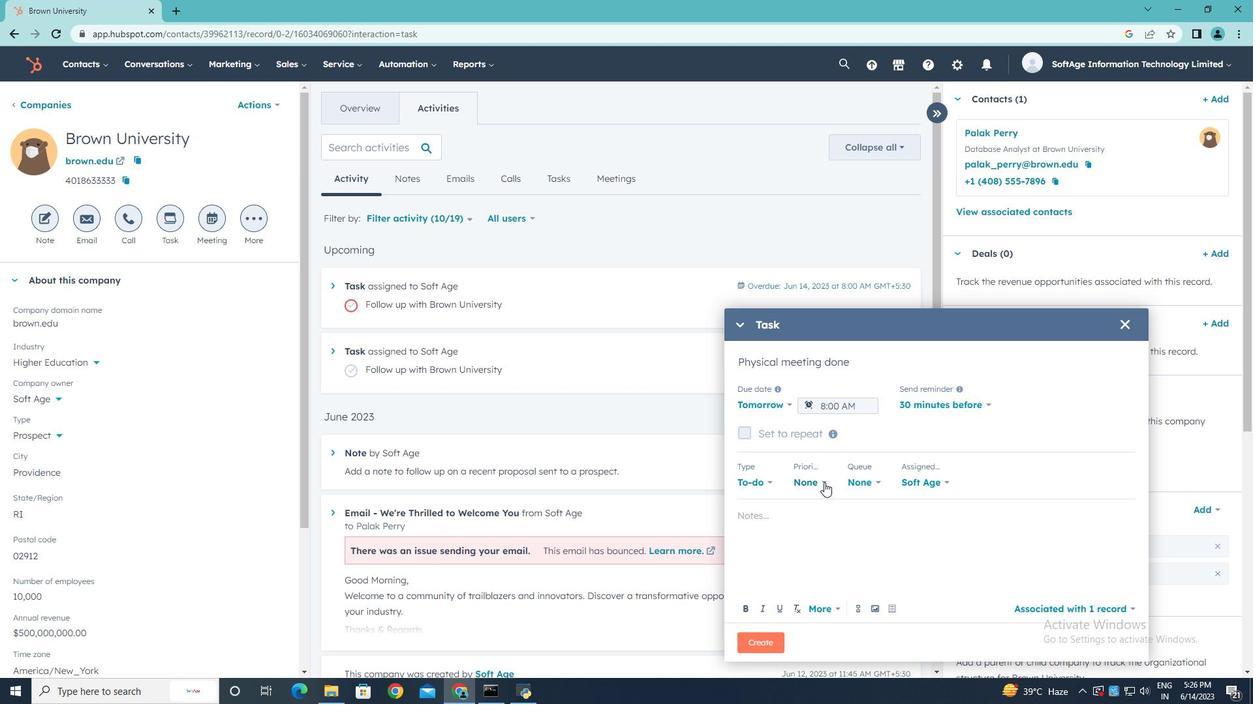 
Action: Mouse moved to (807, 593)
Screenshot: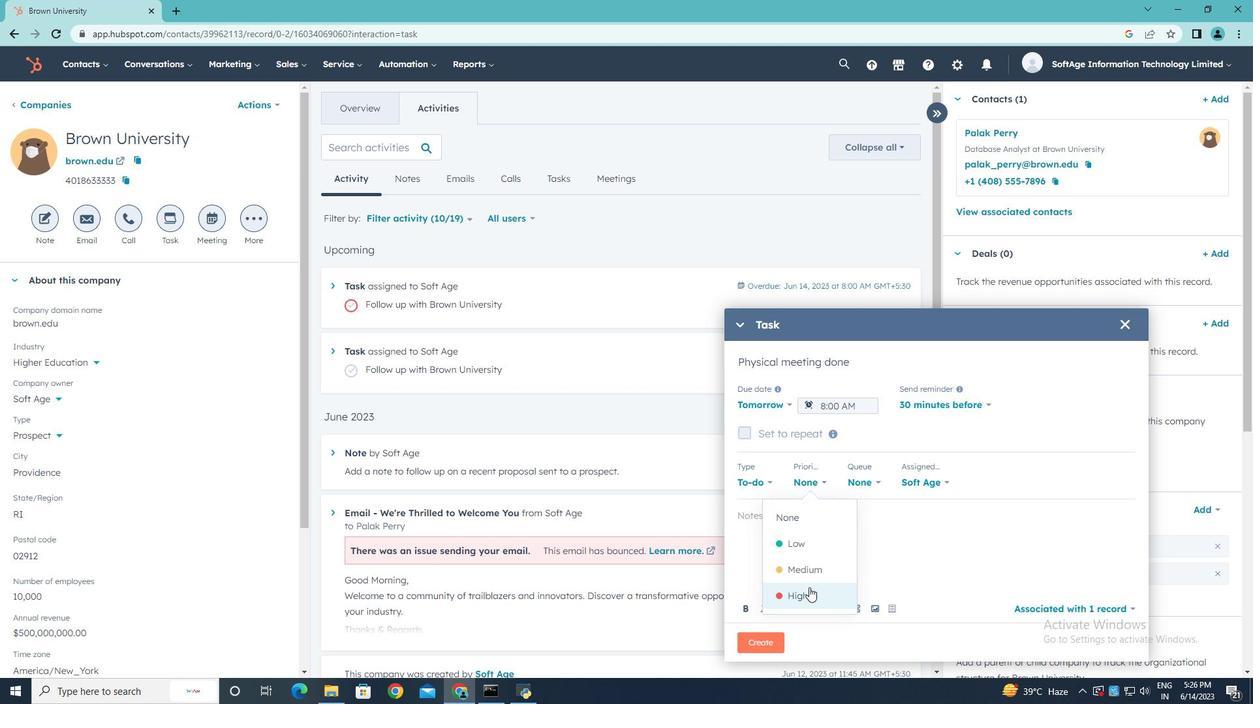 
Action: Mouse pressed left at (807, 593)
Screenshot: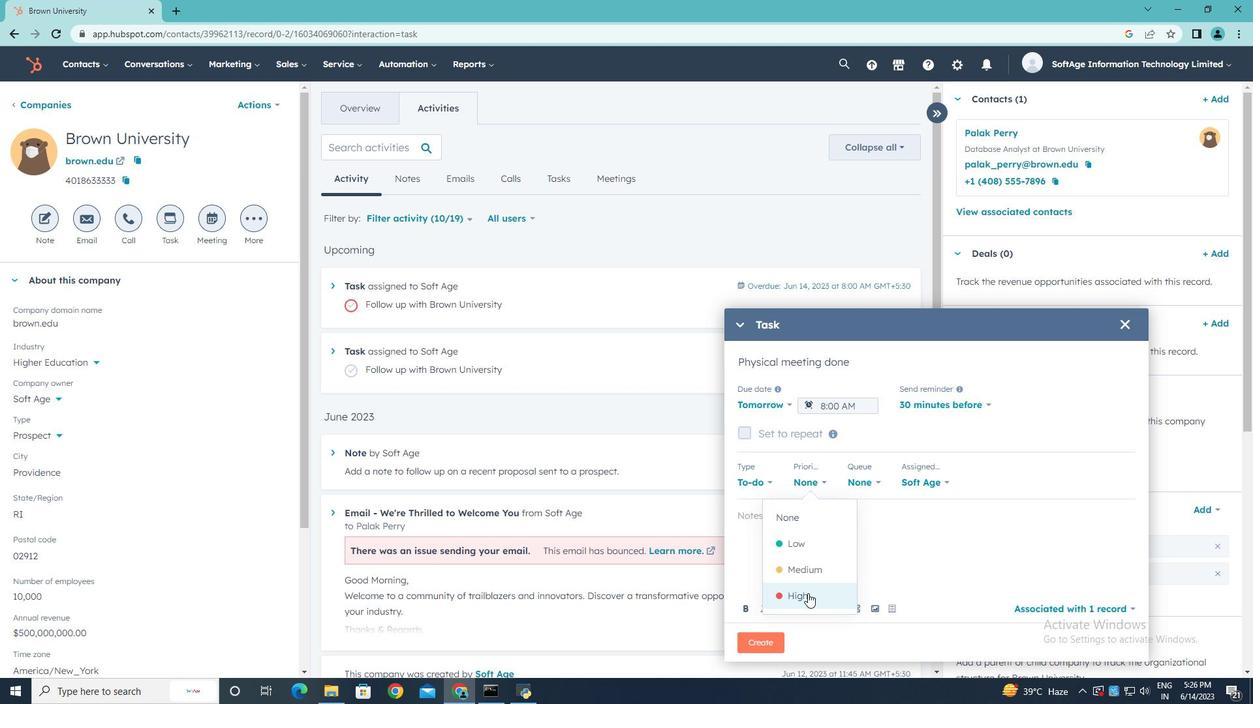 
Action: Mouse moved to (781, 516)
Screenshot: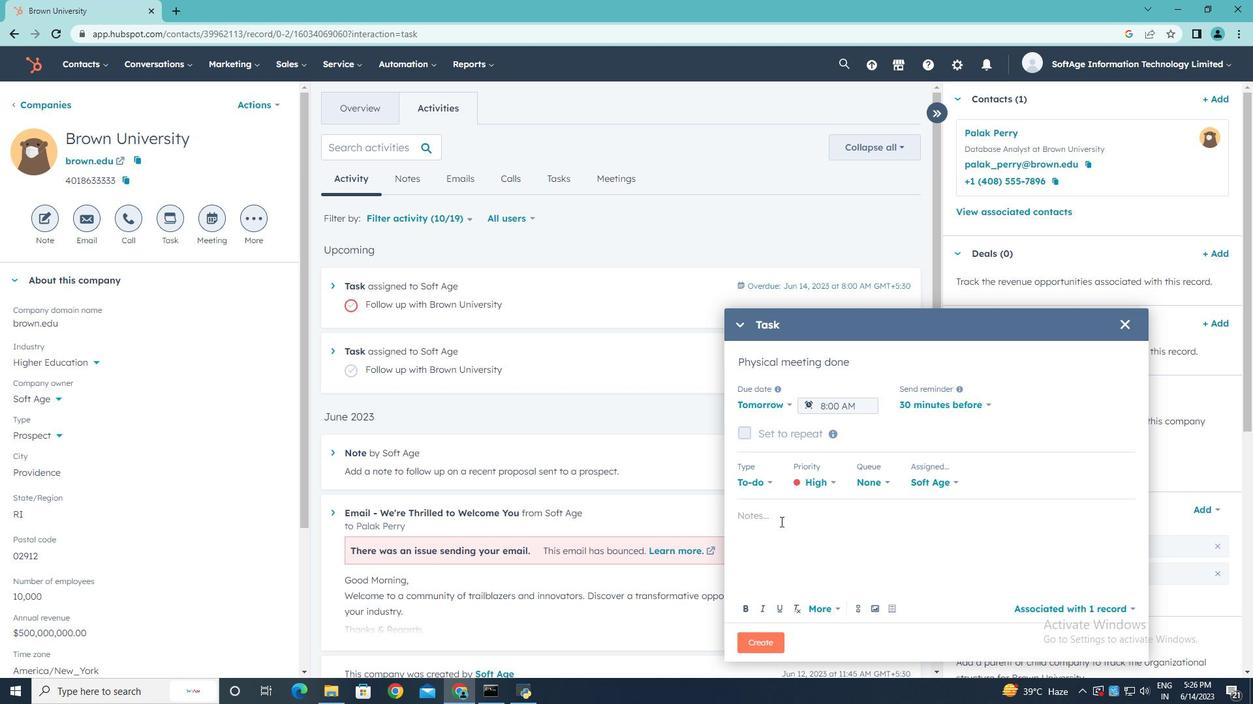 
Action: Mouse pressed left at (781, 516)
Screenshot: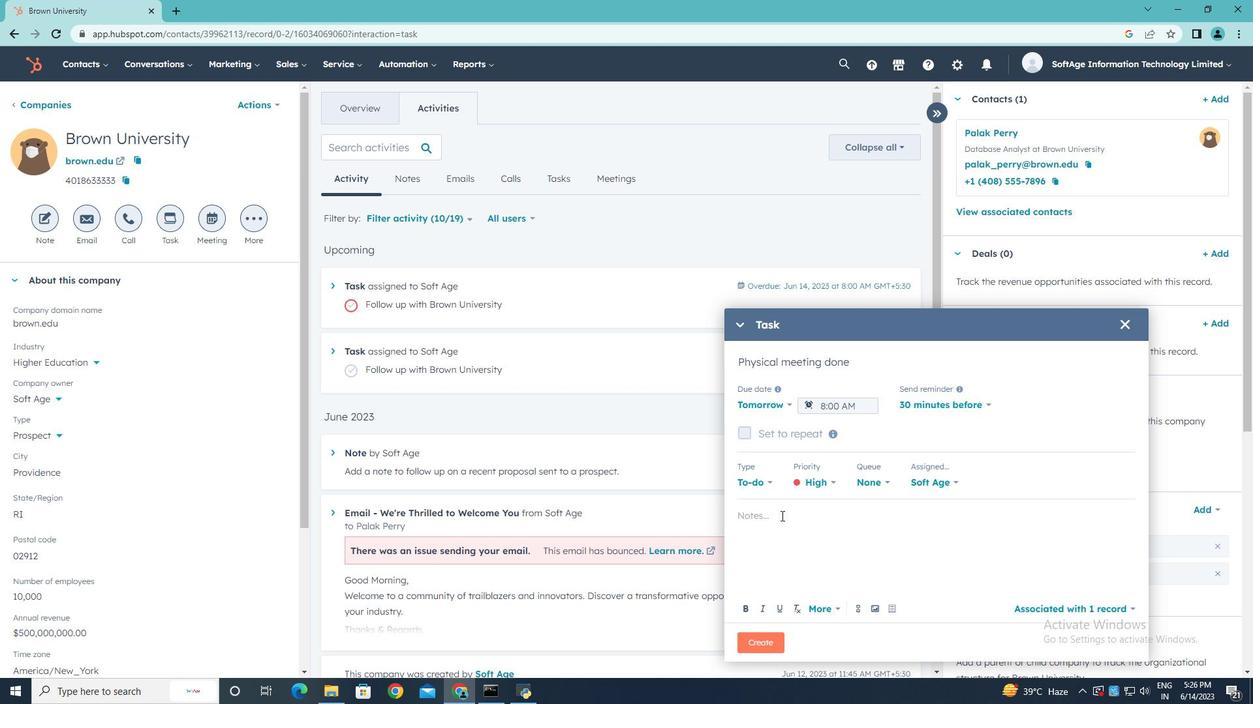 
Action: Key pressed <Key.shift>Review<Key.space>the<Key.space>attached<Key.space>proposal<Key.space>before<Key.space>the<Key.space>meeting<Key.space>and<Key.space>highlight<Key.space>the<Key.space>key<Key.space>benefits<Key.space>for<Key.space>the<Key.space>client..
Screenshot: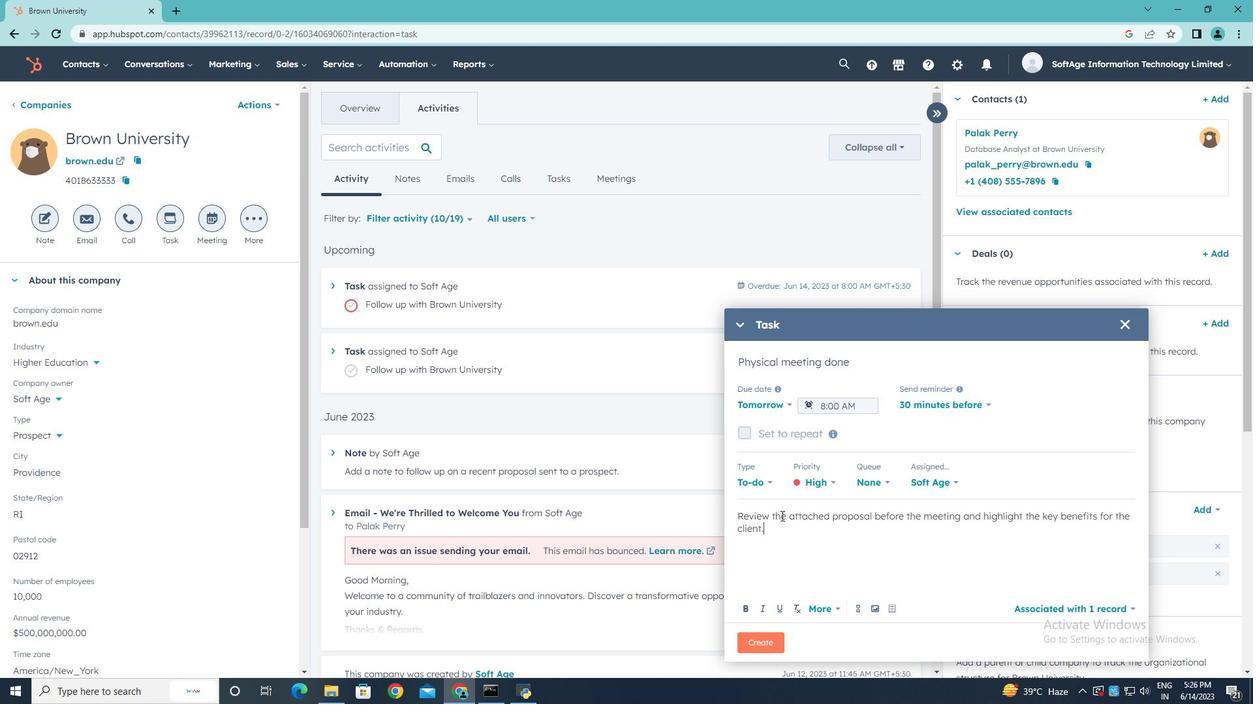 
Action: Mouse moved to (761, 644)
Screenshot: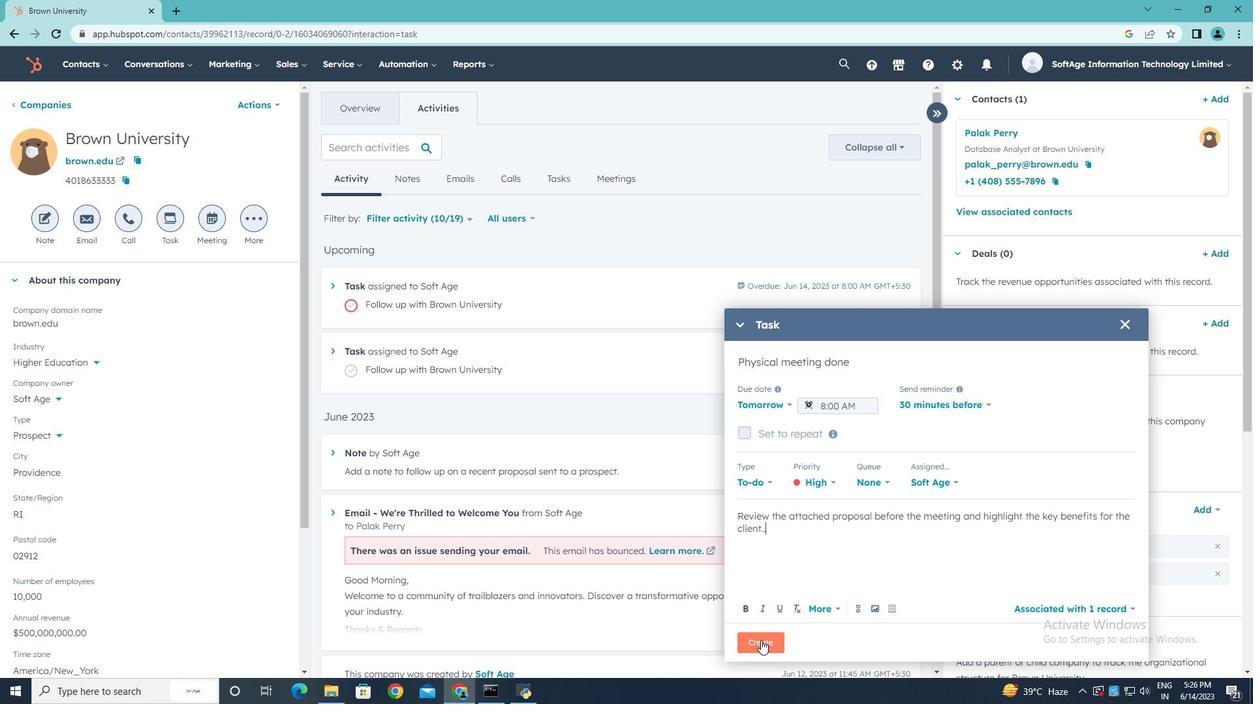 
Action: Mouse pressed left at (761, 644)
Screenshot: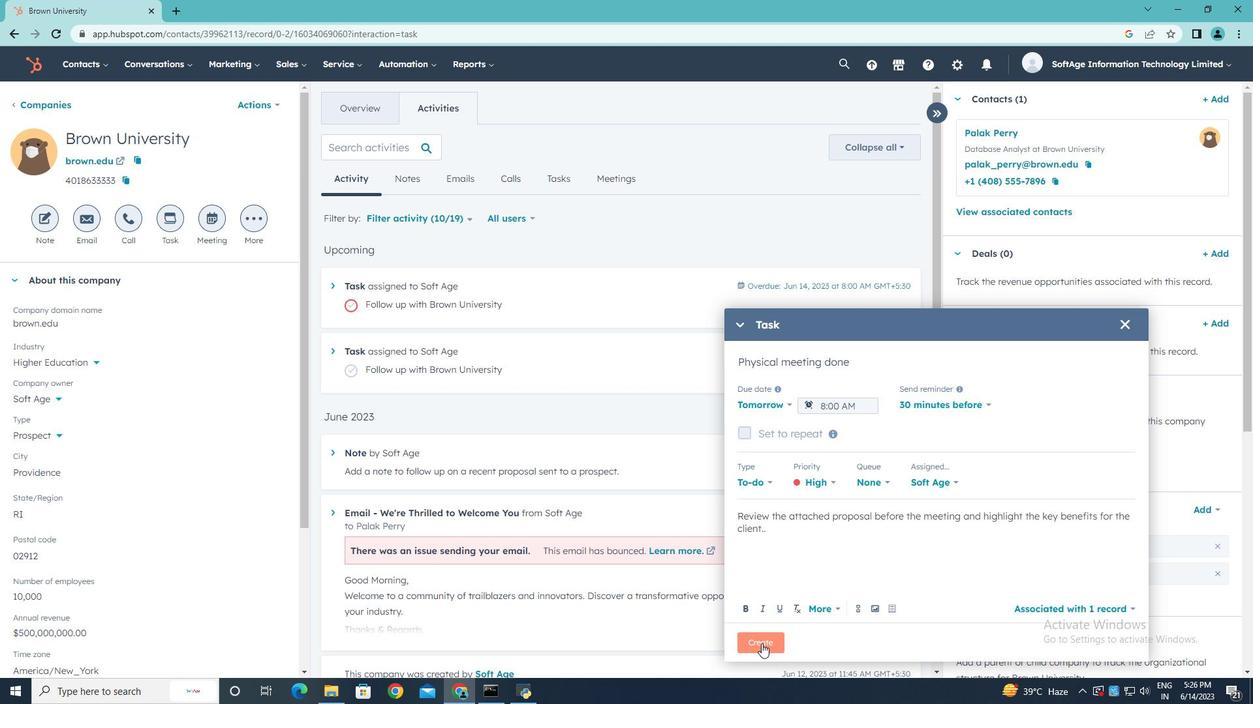 
